 Task: Search one way flight ticket for 3 adults in first from Homer: Homer Airport to Greensboro: Piedmont Triad International Airport on 5-1-2023. Choice of flights is American. Number of bags: 1 carry on bag. Price is upto 97000. Outbound departure time preference is 4:15. Return departure time preference is 13:45.
Action: Mouse moved to (227, 265)
Screenshot: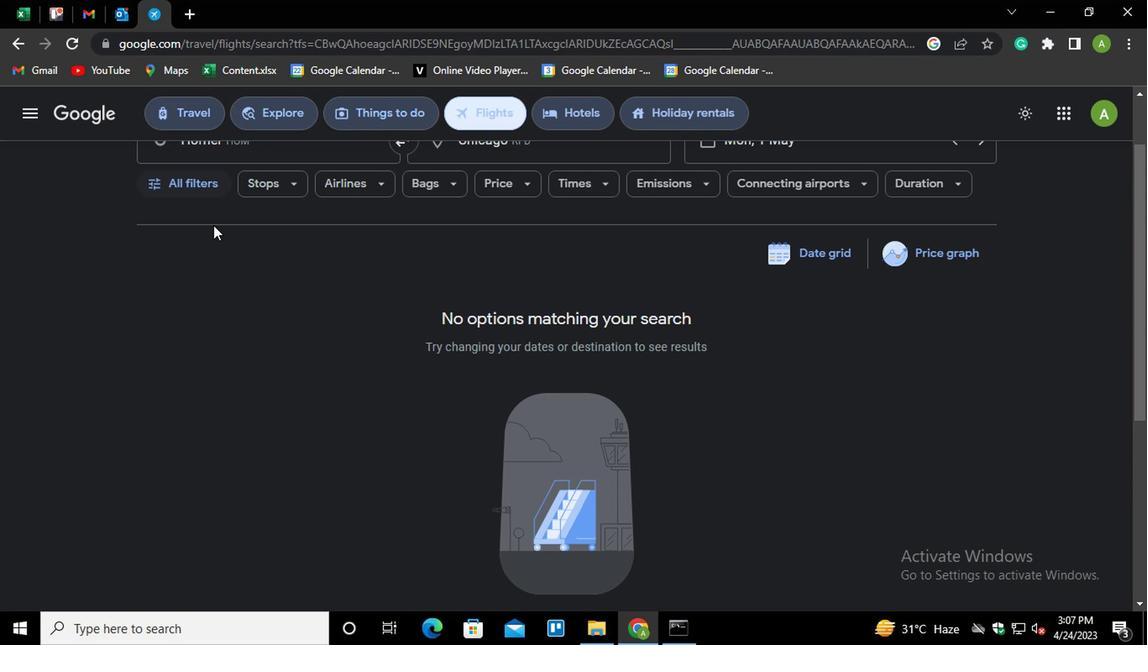 
Action: Mouse scrolled (227, 266) with delta (0, 1)
Screenshot: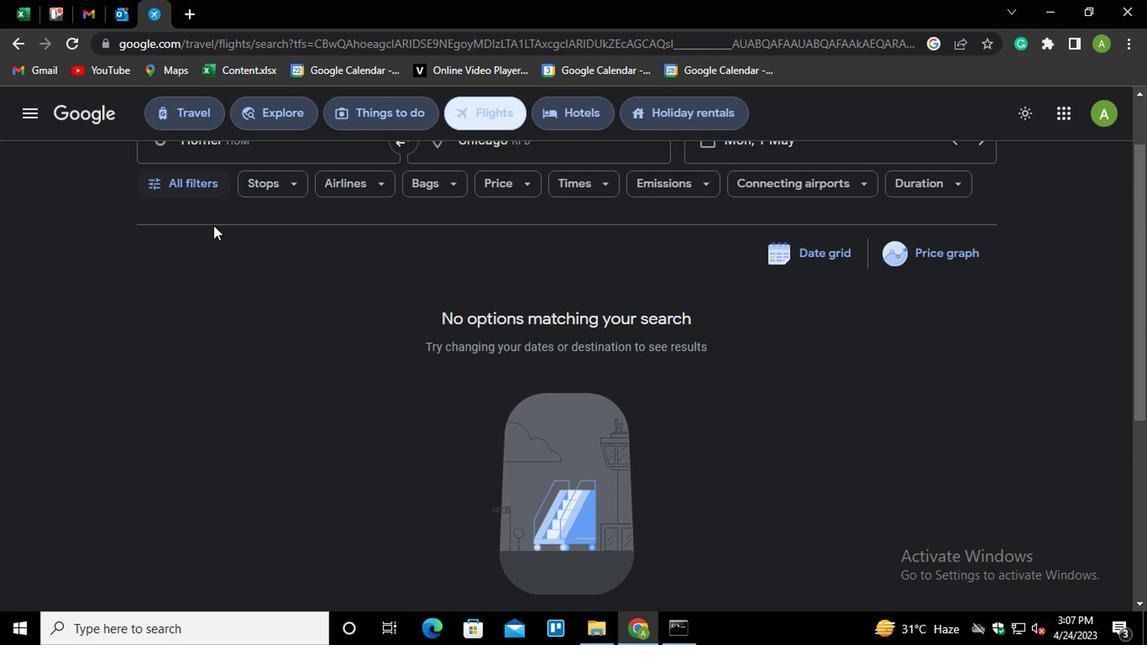 
Action: Mouse scrolled (227, 266) with delta (0, 1)
Screenshot: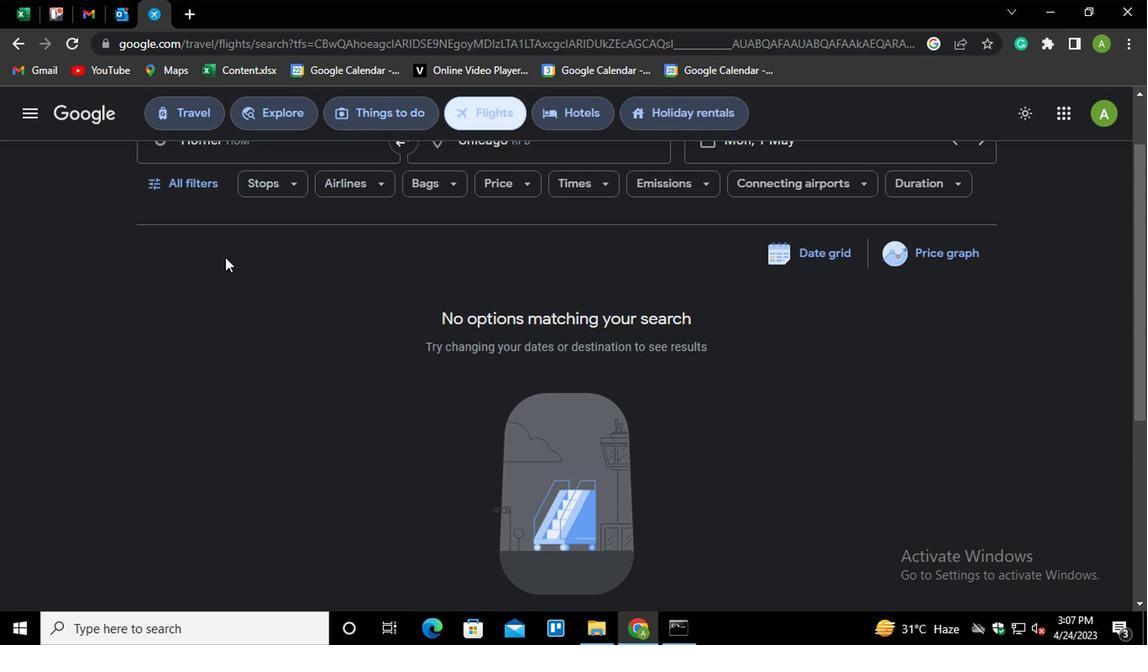 
Action: Mouse scrolled (227, 266) with delta (0, 1)
Screenshot: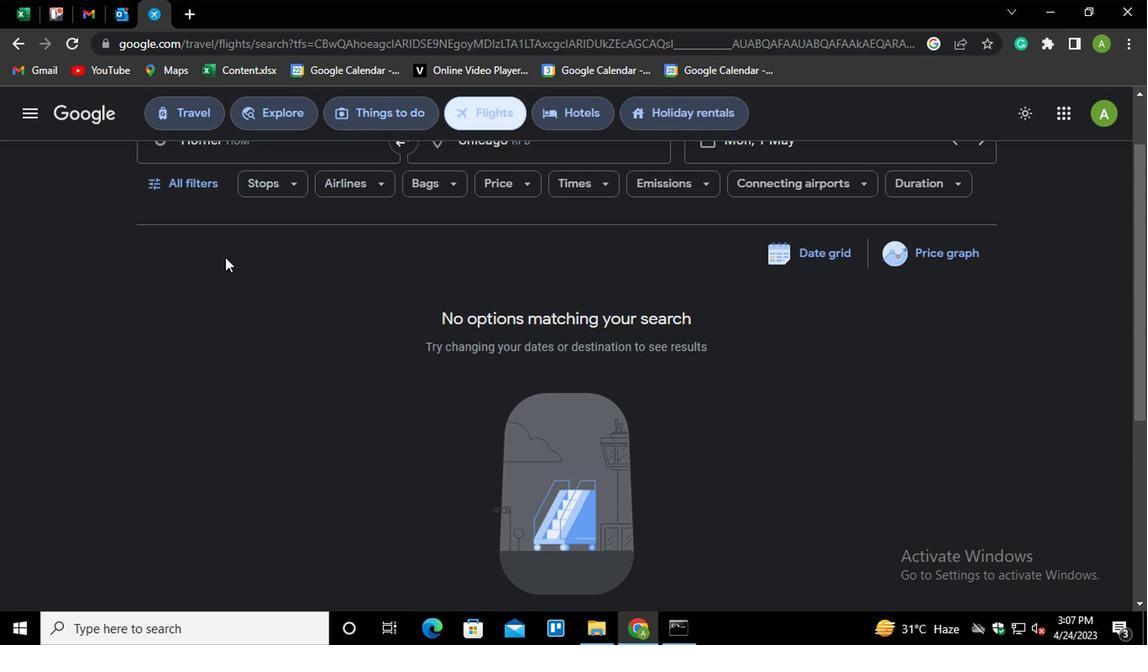 
Action: Mouse scrolled (227, 266) with delta (0, 1)
Screenshot: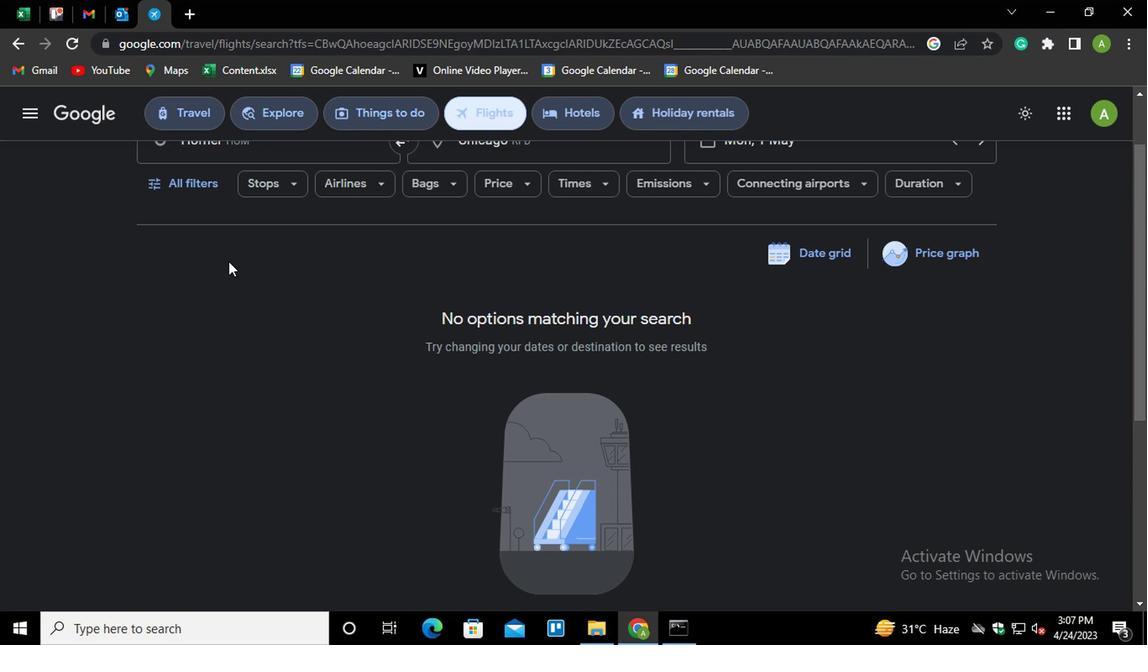 
Action: Mouse moved to (191, 181)
Screenshot: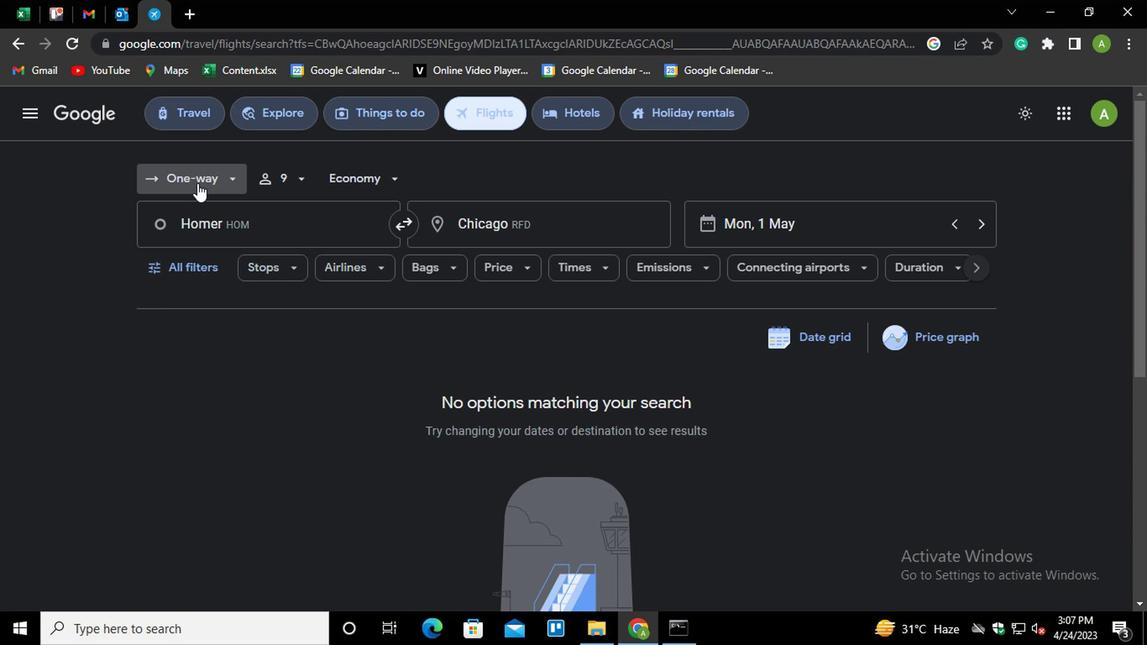 
Action: Mouse pressed left at (191, 181)
Screenshot: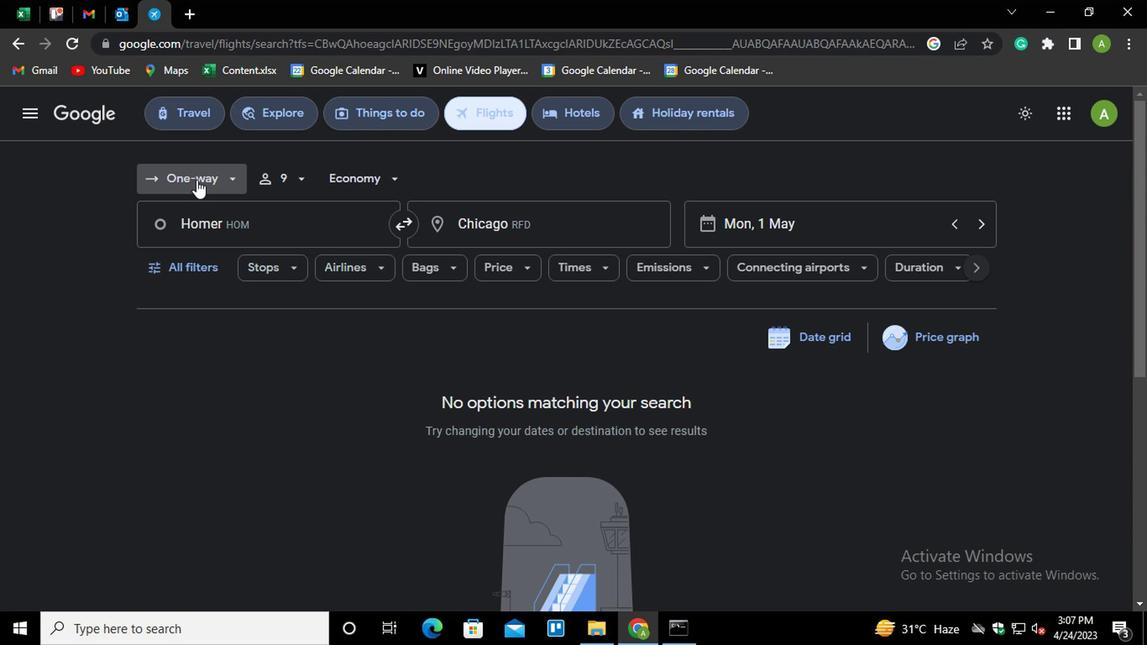 
Action: Mouse moved to (227, 261)
Screenshot: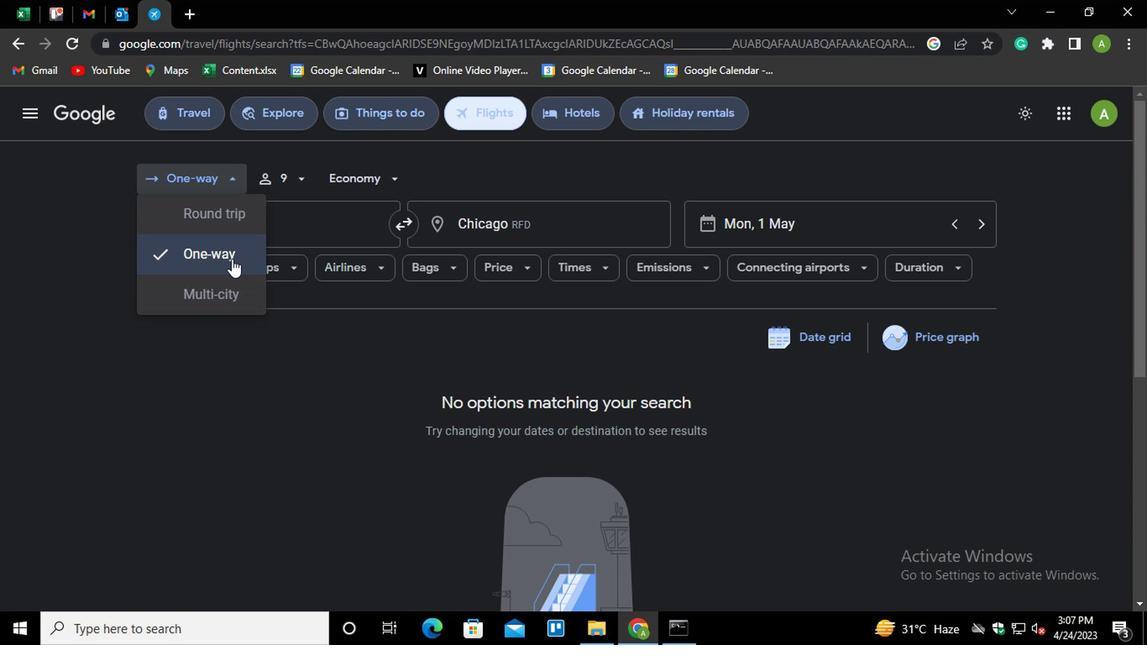 
Action: Mouse pressed left at (227, 261)
Screenshot: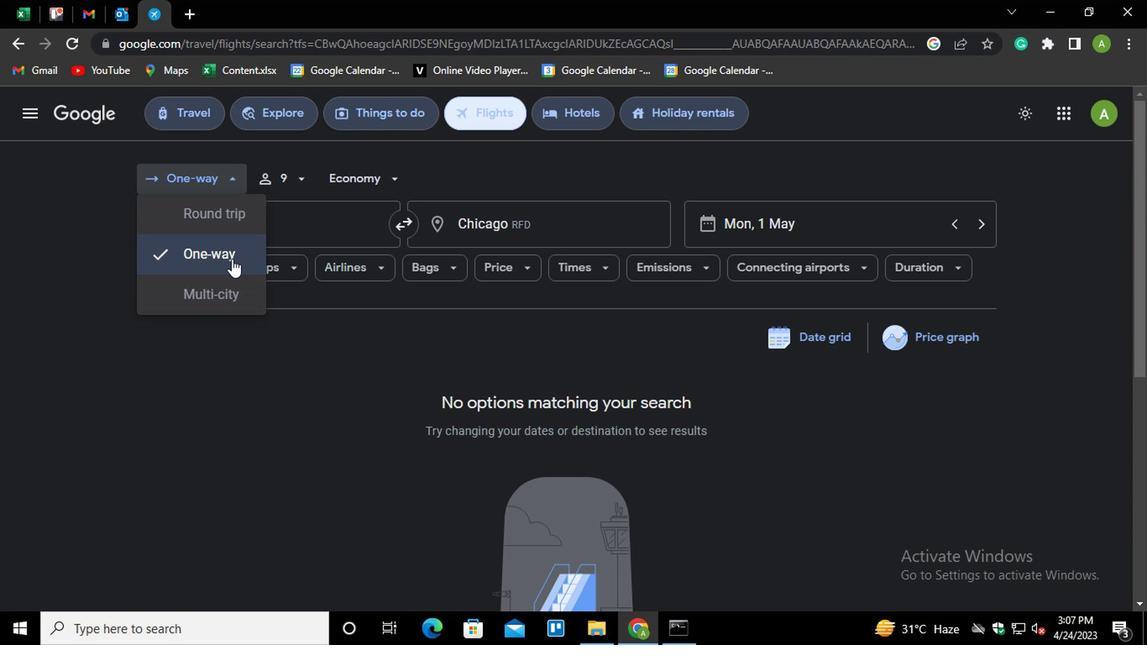 
Action: Mouse moved to (269, 184)
Screenshot: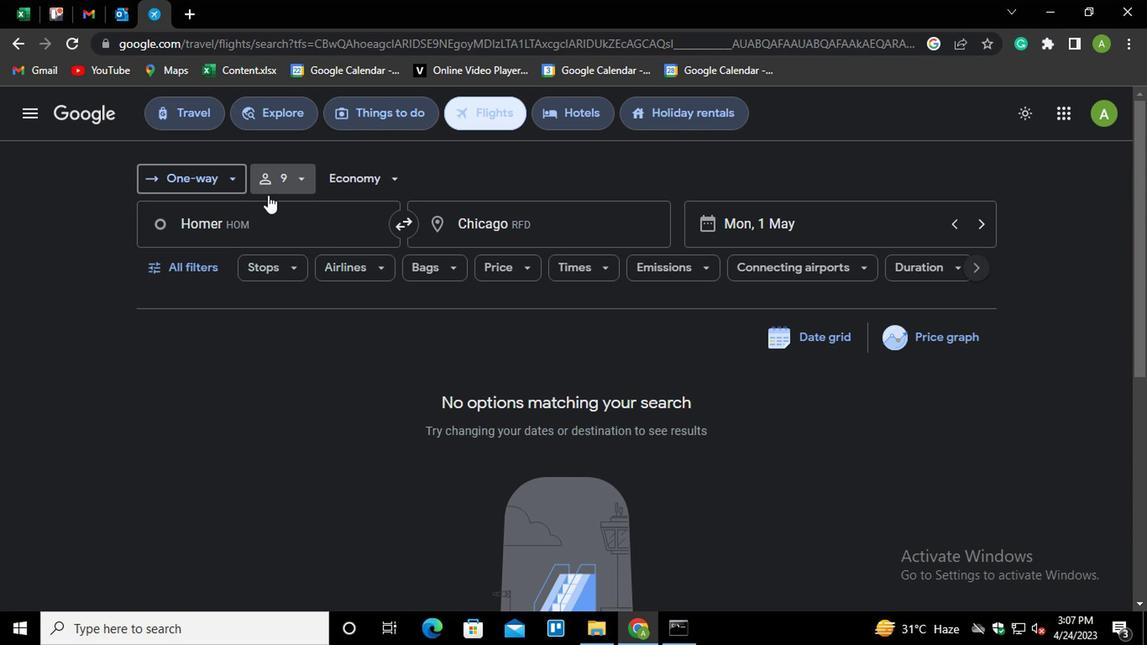 
Action: Mouse pressed left at (269, 184)
Screenshot: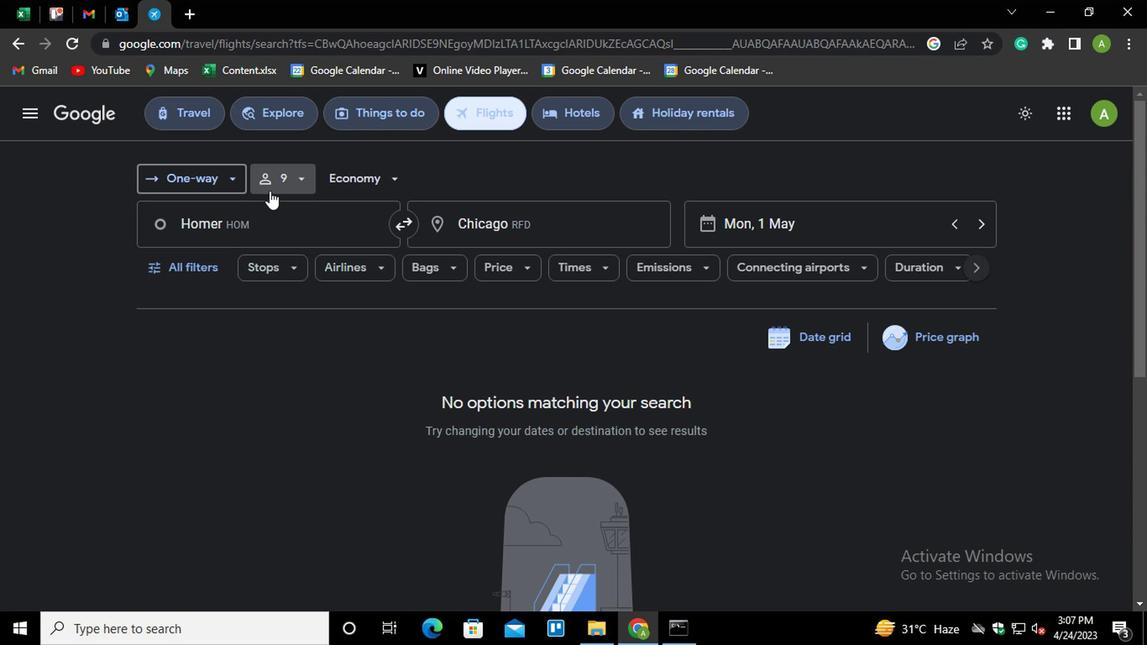 
Action: Mouse moved to (363, 229)
Screenshot: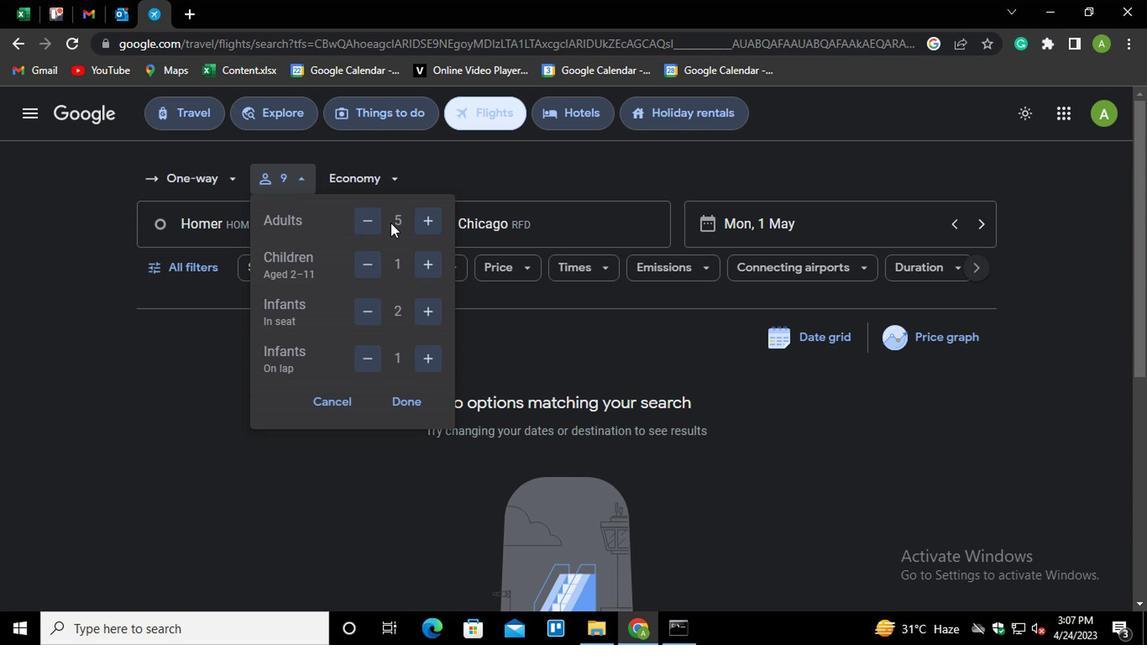 
Action: Mouse pressed left at (363, 229)
Screenshot: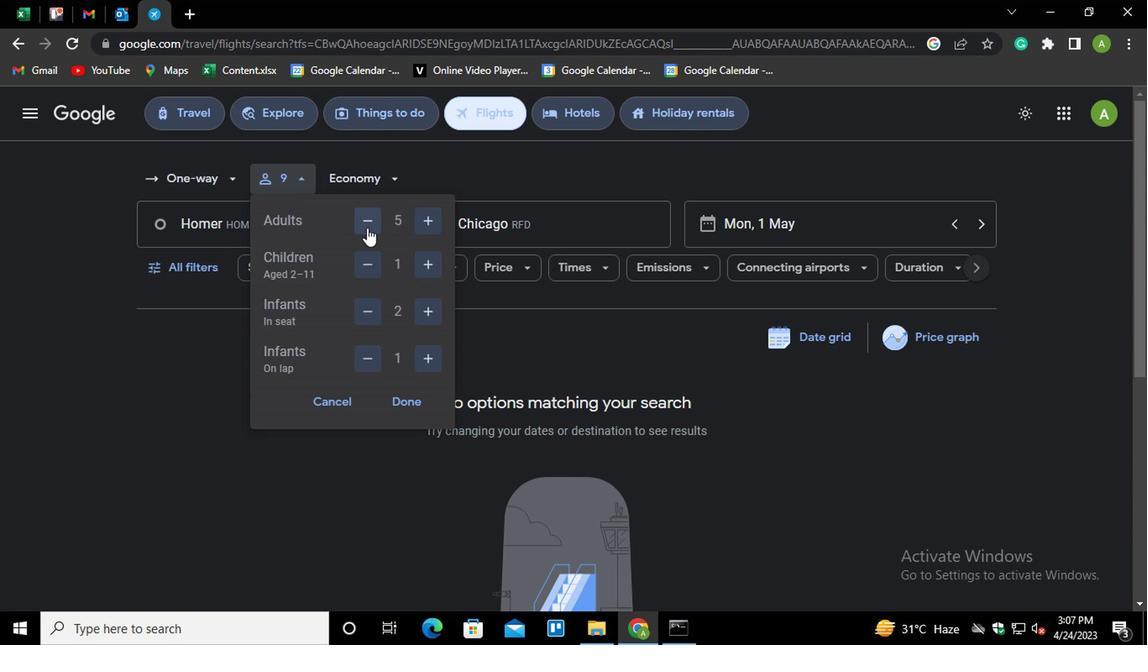 
Action: Mouse pressed left at (363, 229)
Screenshot: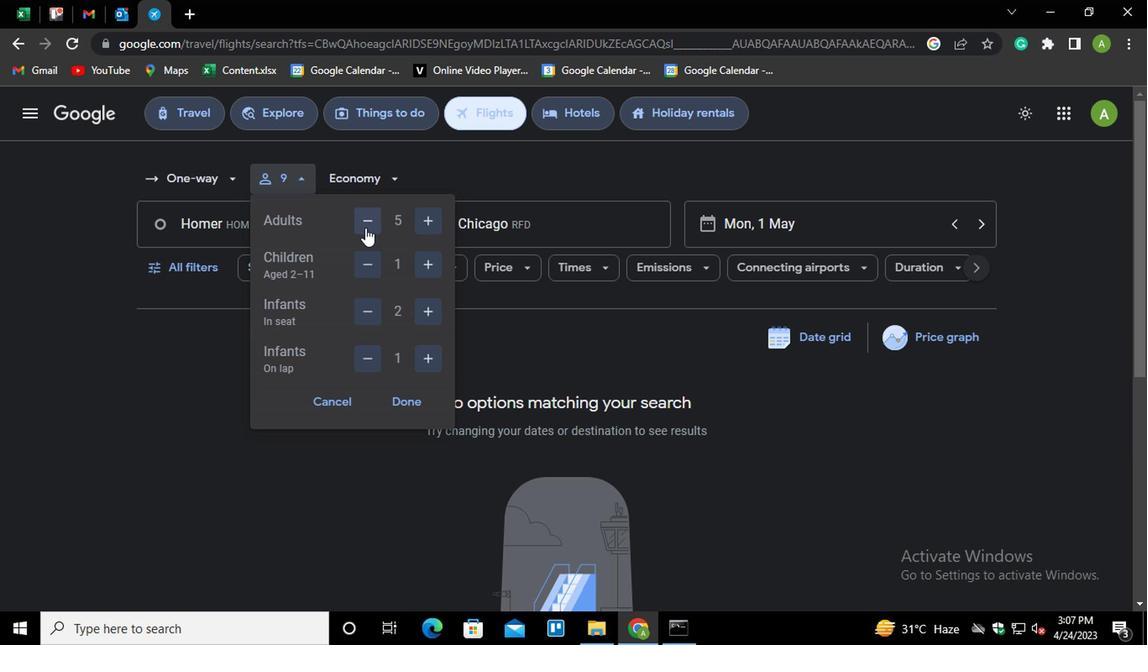 
Action: Mouse moved to (369, 267)
Screenshot: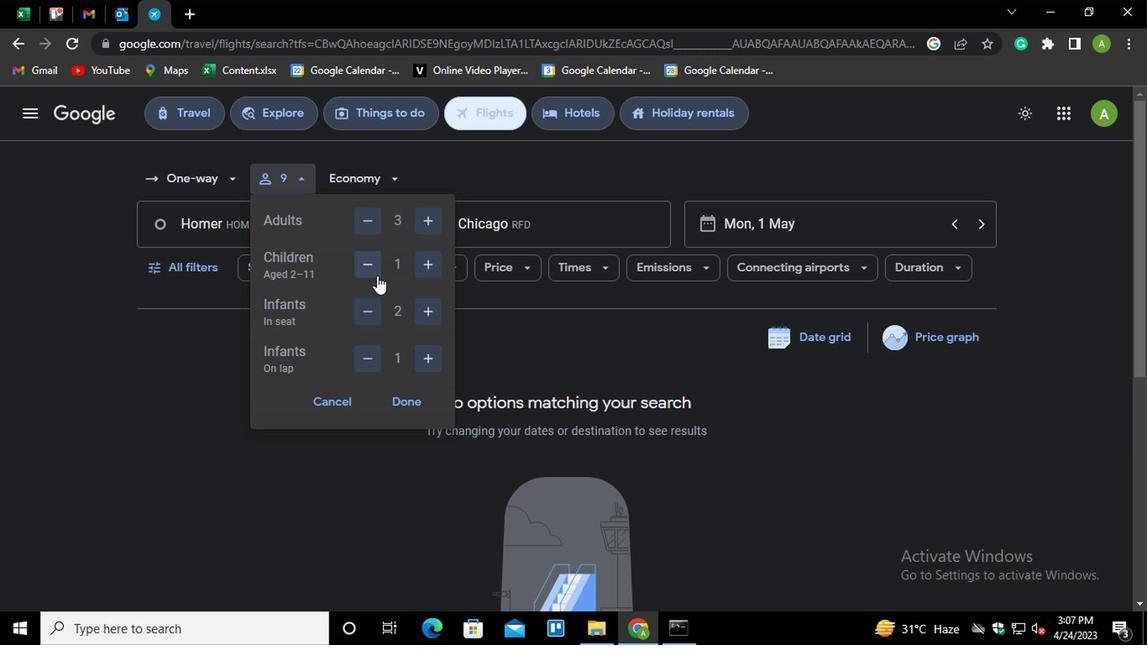 
Action: Mouse pressed left at (369, 267)
Screenshot: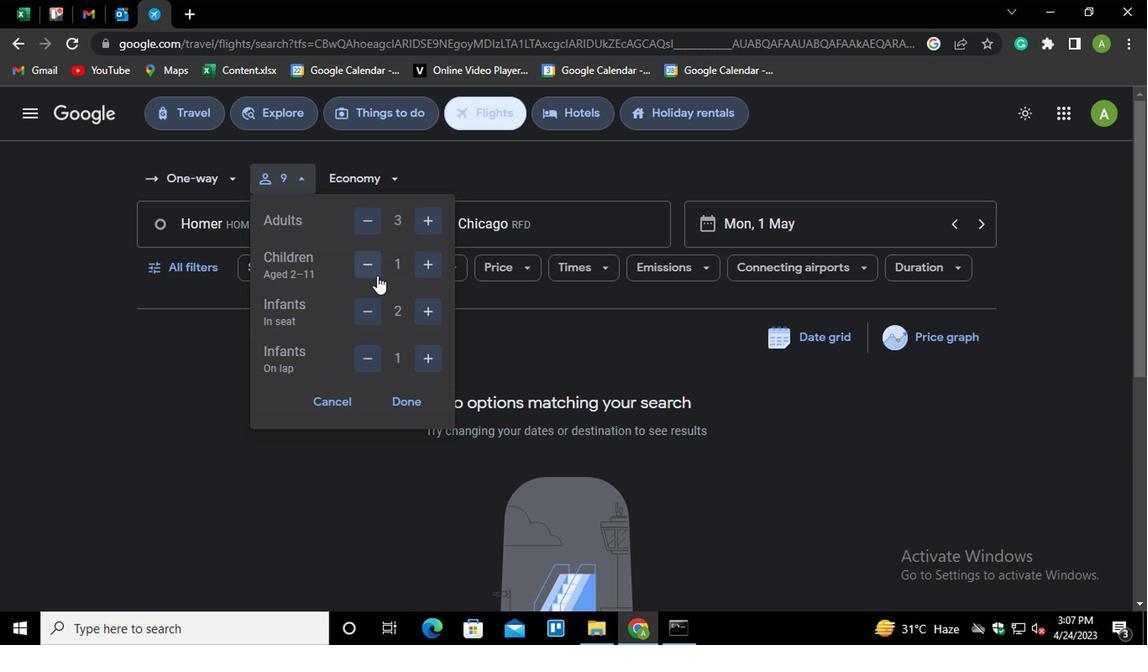 
Action: Mouse moved to (369, 313)
Screenshot: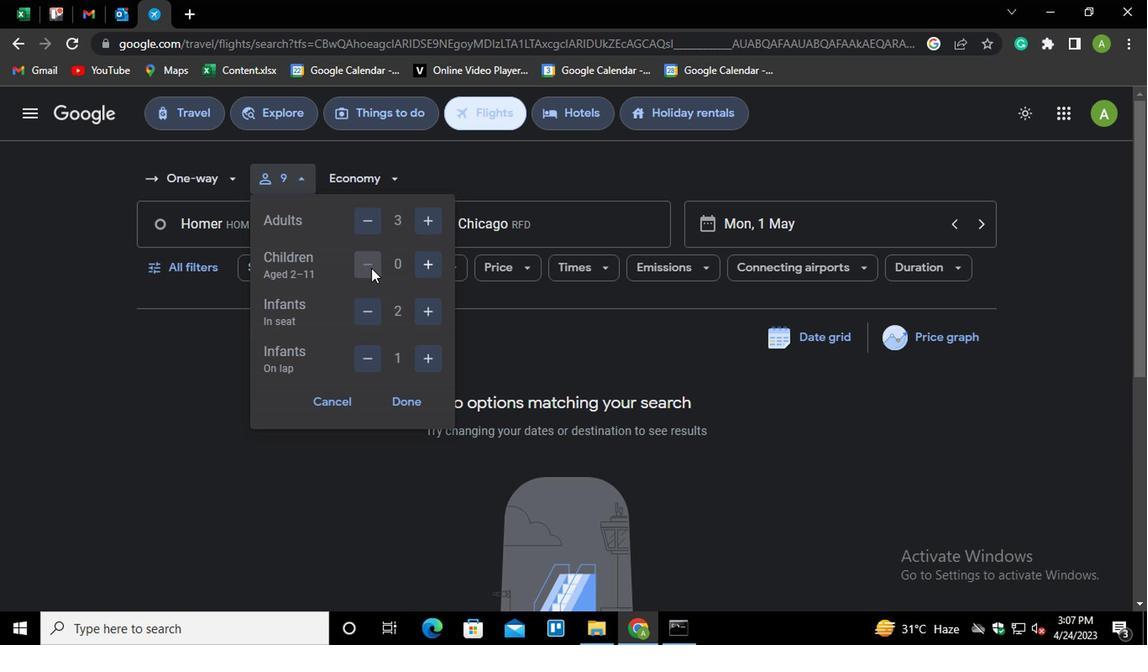 
Action: Mouse pressed left at (369, 313)
Screenshot: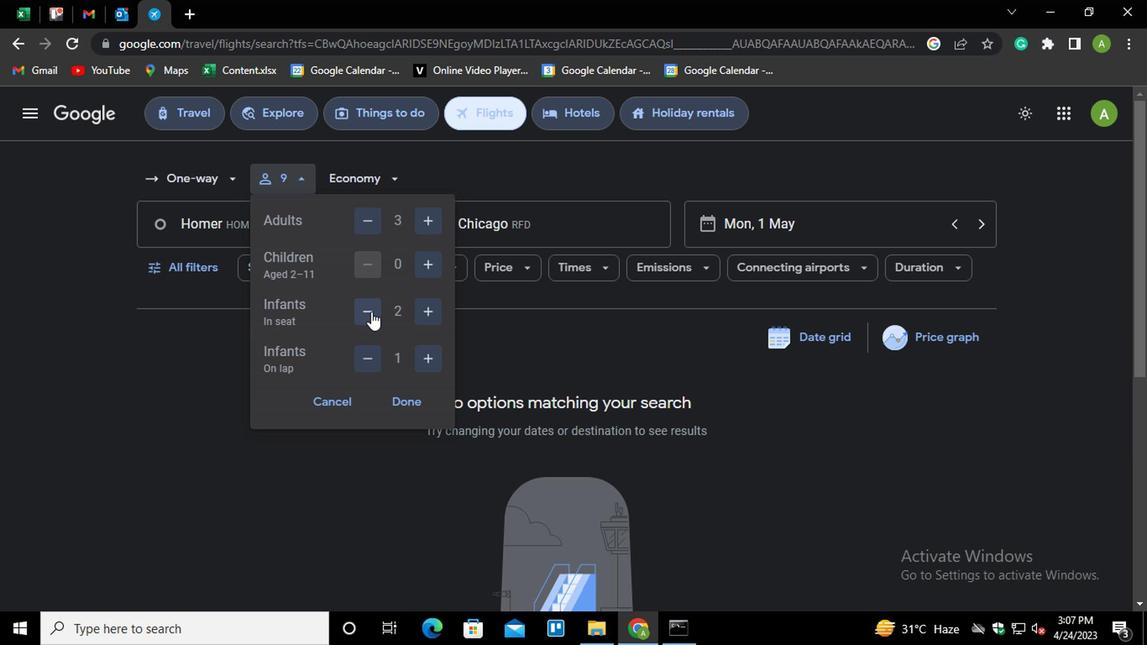 
Action: Mouse pressed left at (369, 313)
Screenshot: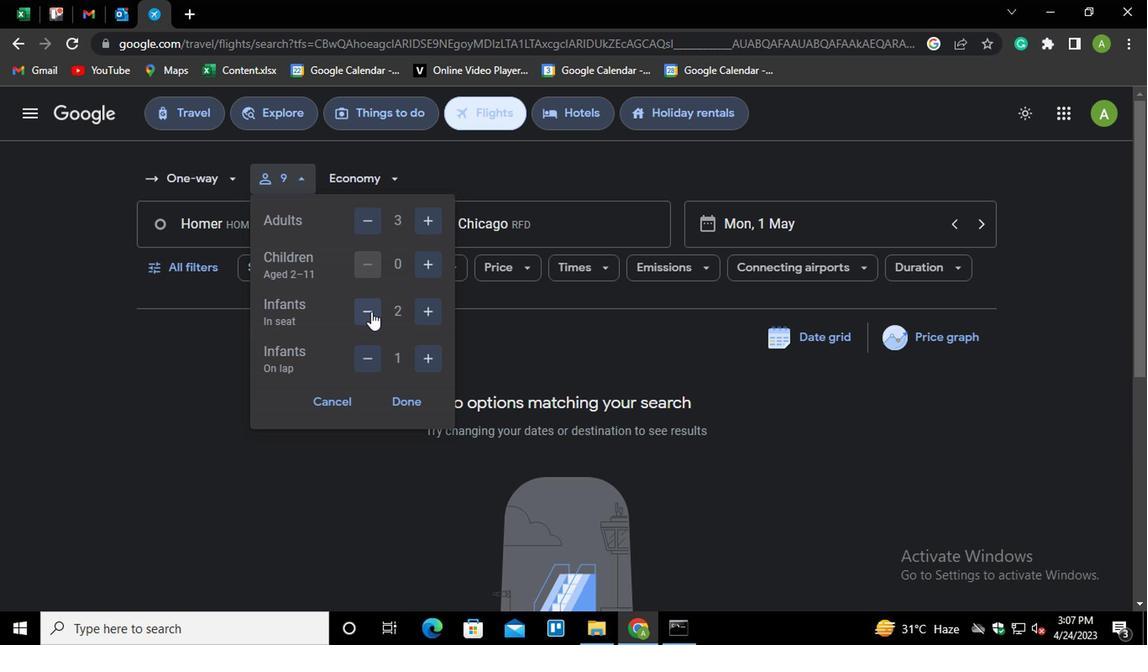 
Action: Mouse moved to (369, 356)
Screenshot: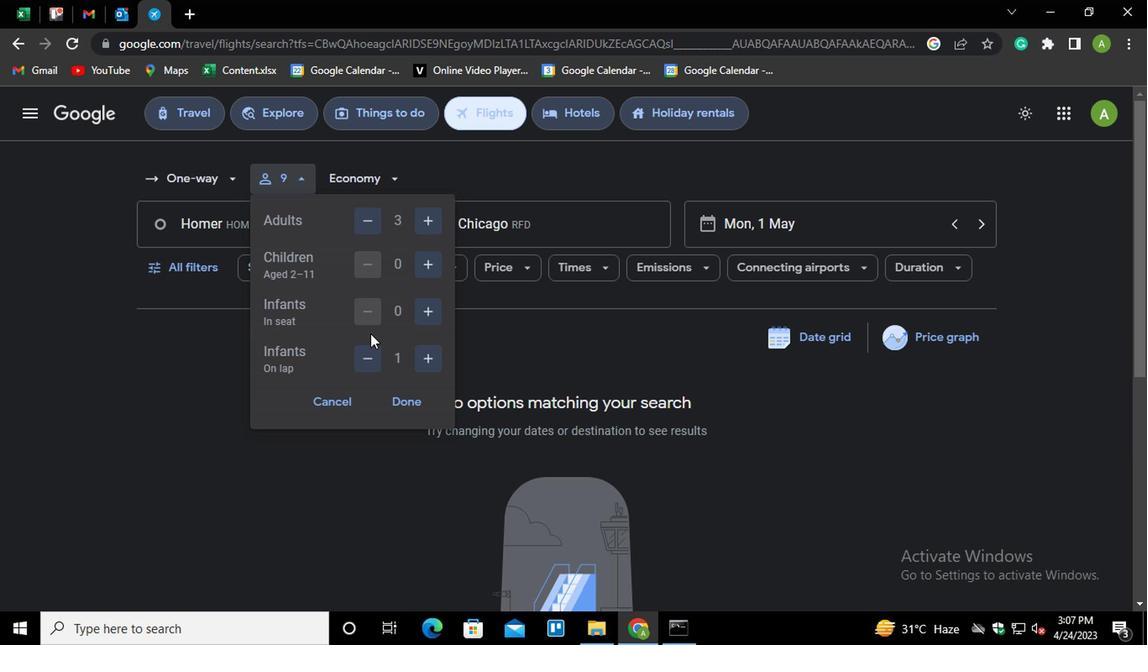 
Action: Mouse pressed left at (369, 356)
Screenshot: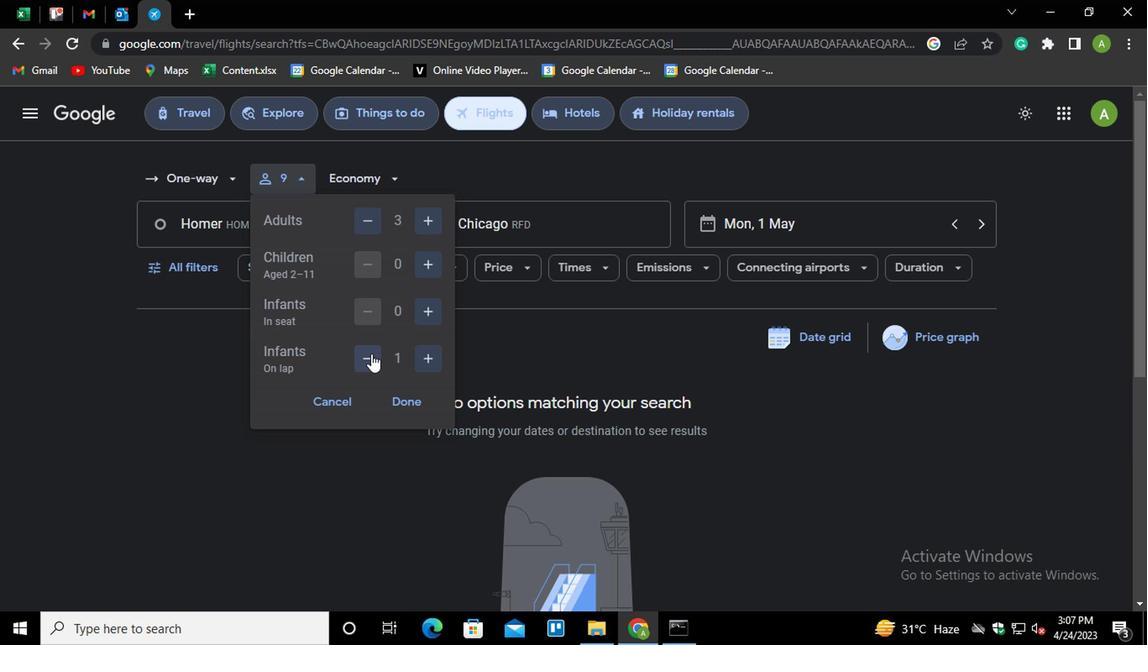 
Action: Mouse pressed left at (369, 356)
Screenshot: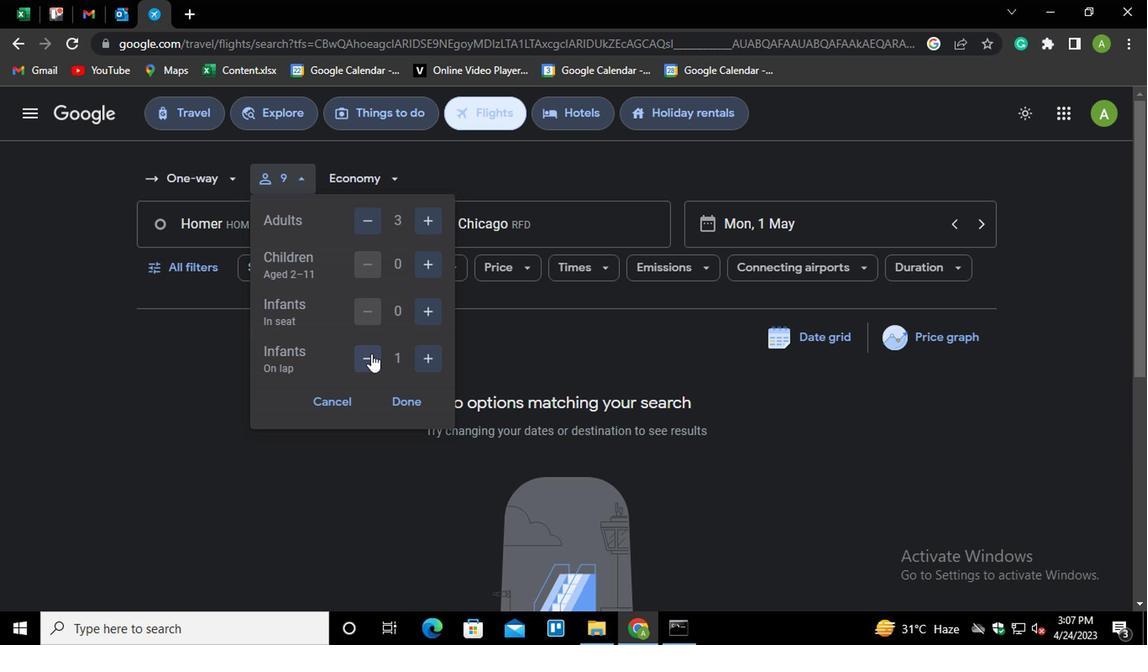 
Action: Mouse moved to (397, 399)
Screenshot: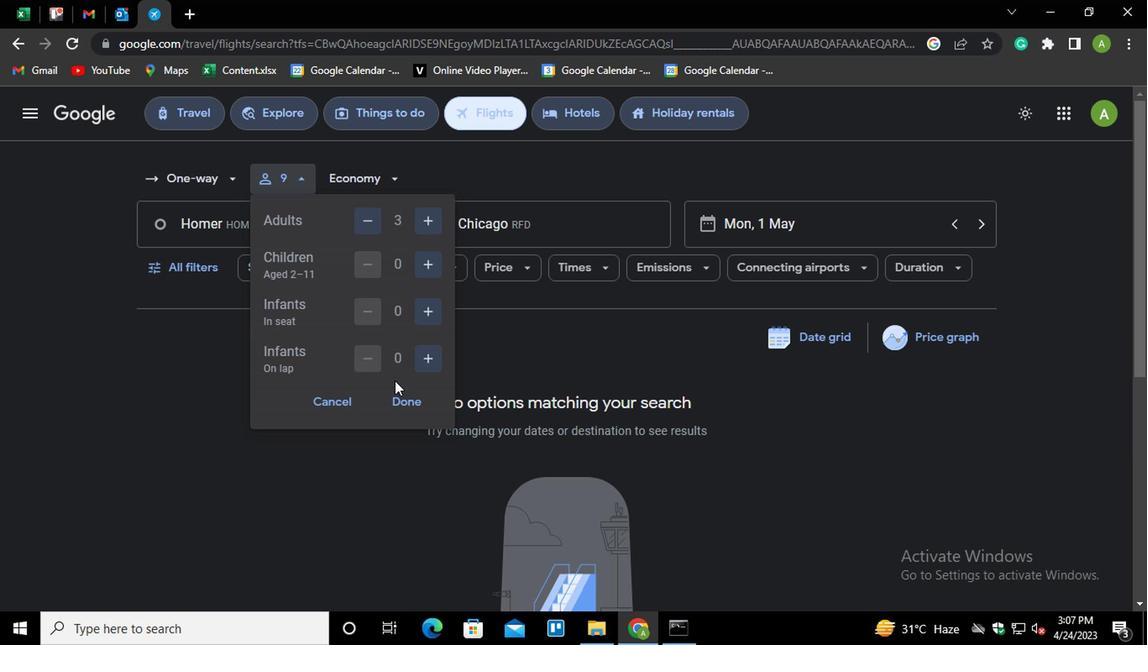
Action: Mouse pressed left at (397, 399)
Screenshot: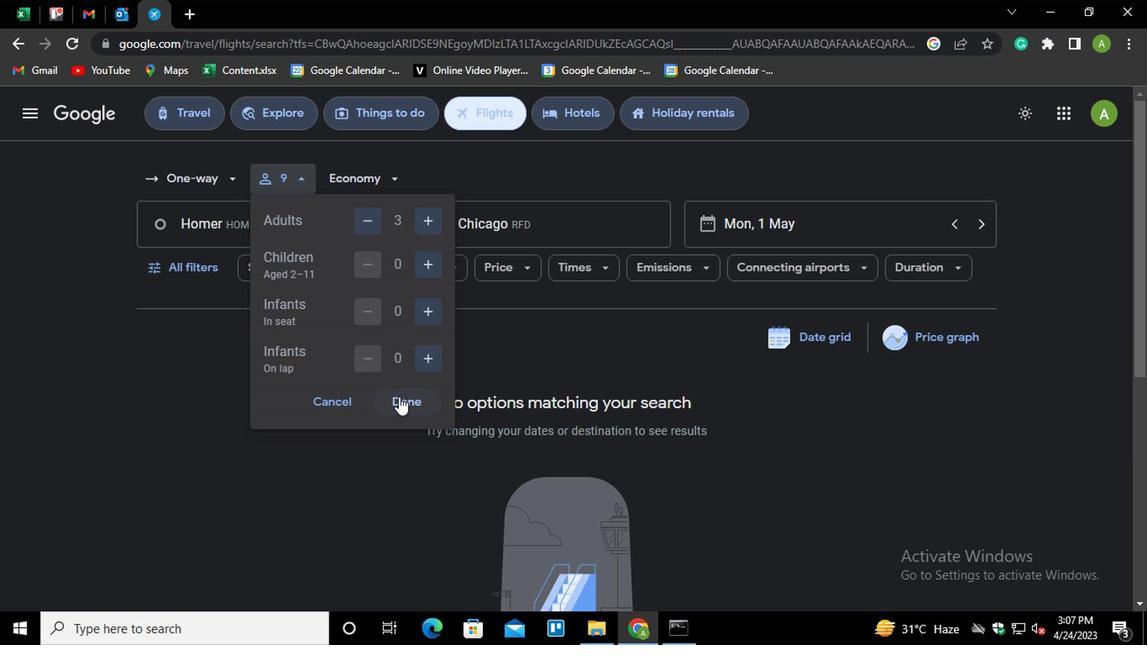 
Action: Mouse moved to (332, 179)
Screenshot: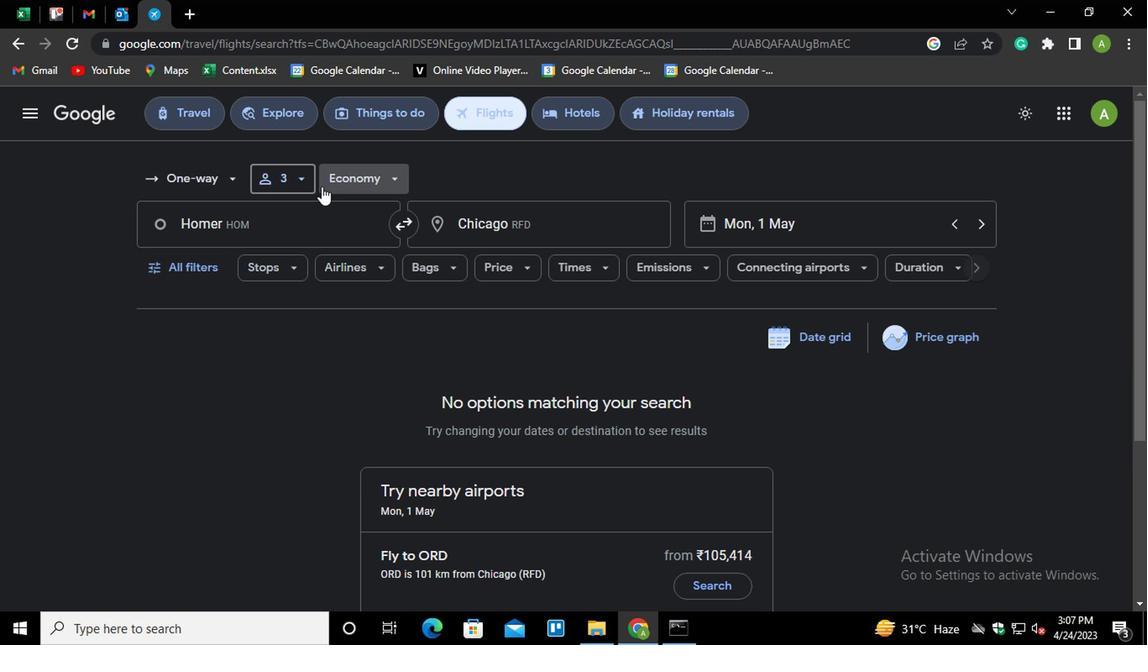 
Action: Mouse pressed left at (332, 179)
Screenshot: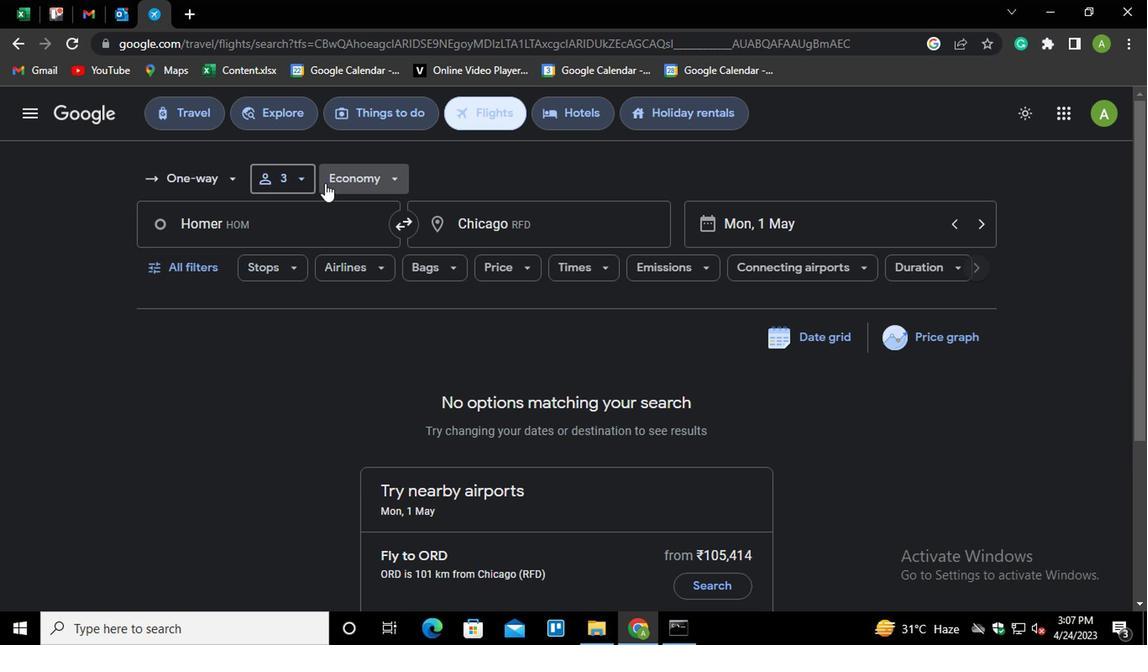 
Action: Mouse moved to (382, 332)
Screenshot: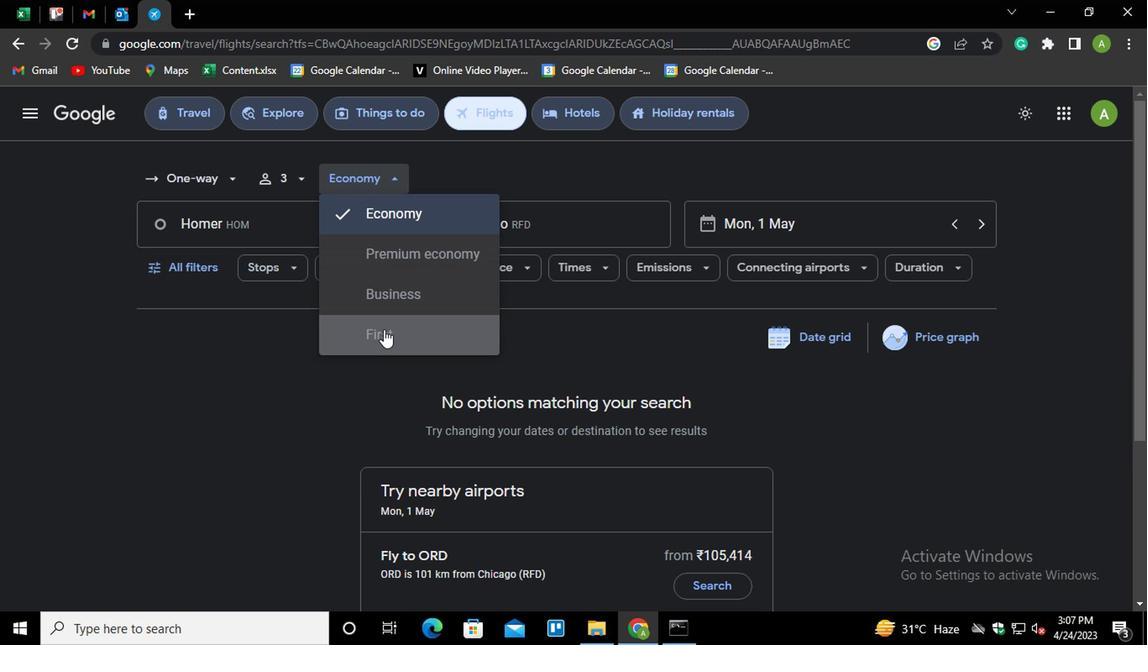 
Action: Mouse pressed left at (382, 332)
Screenshot: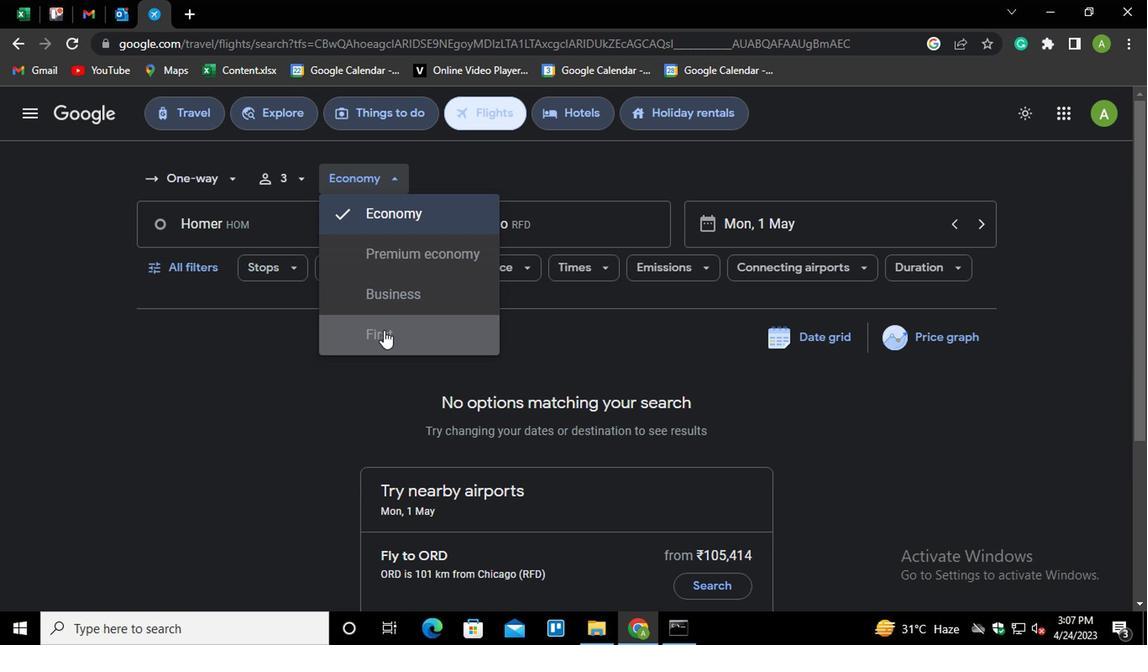 
Action: Mouse moved to (550, 229)
Screenshot: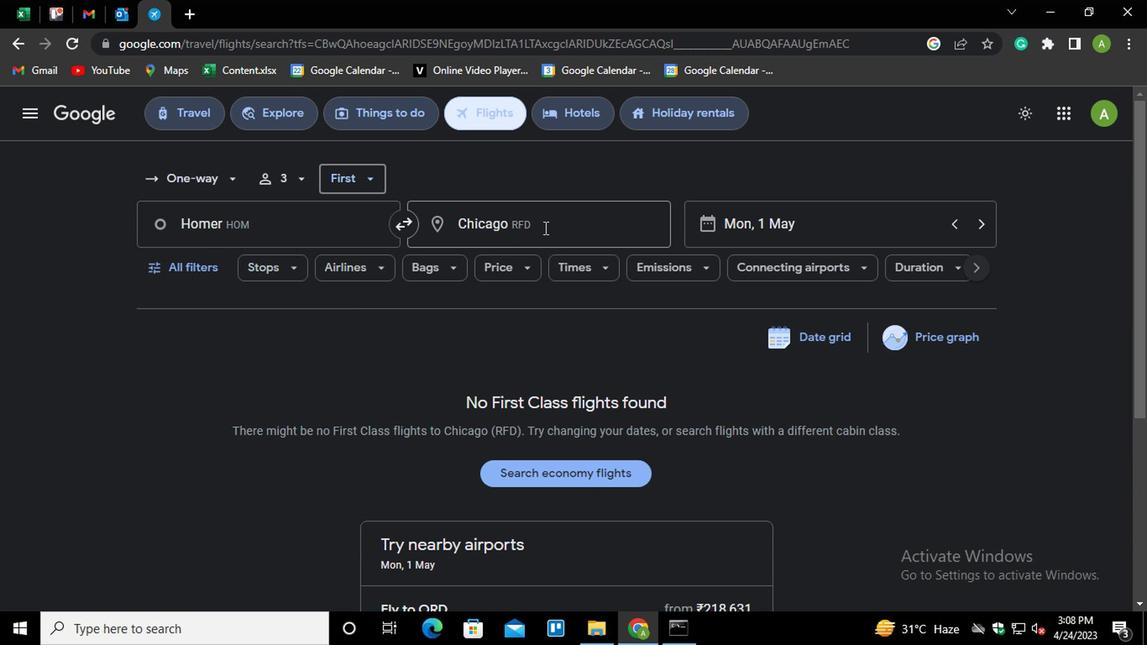 
Action: Mouse pressed left at (550, 229)
Screenshot: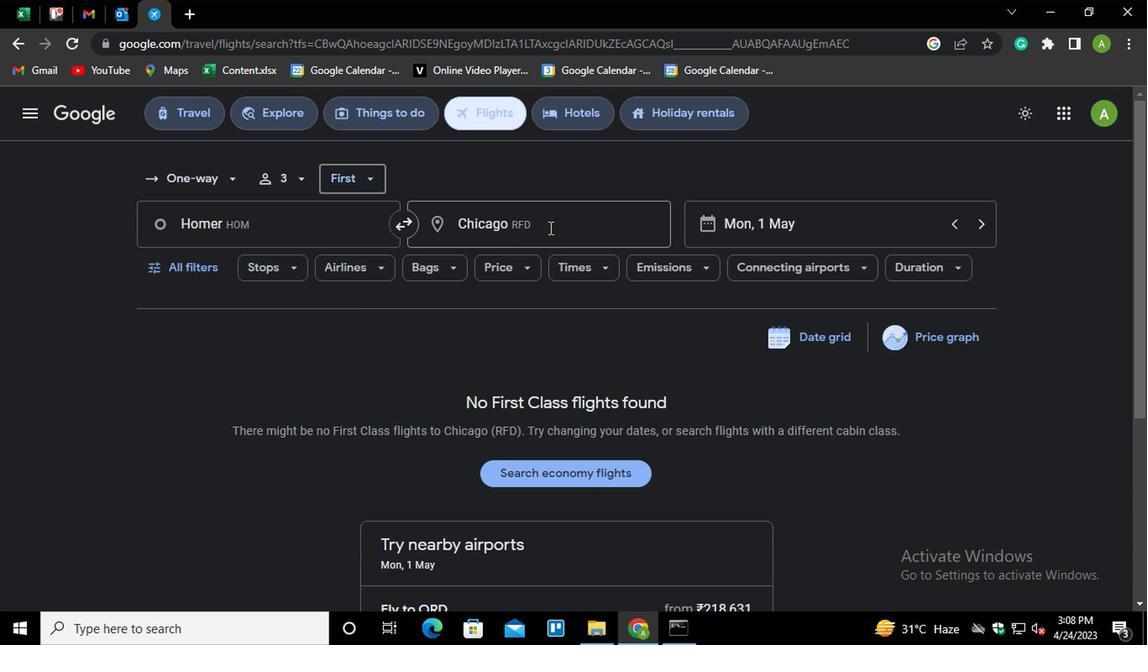 
Action: Mouse moved to (555, 226)
Screenshot: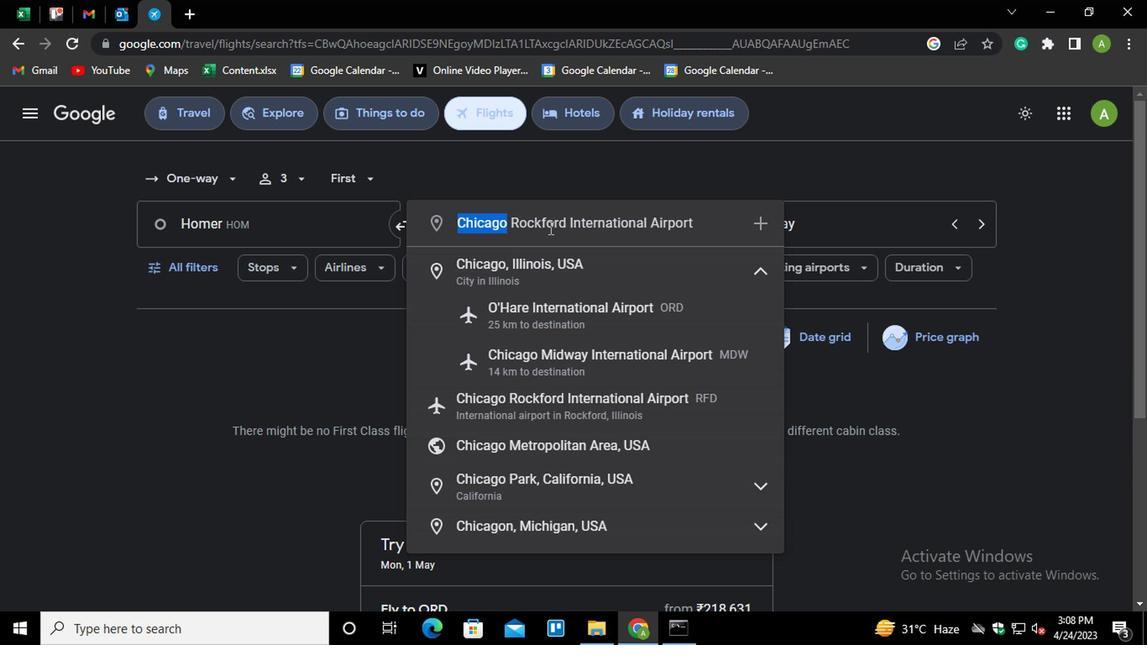 
Action: Key pressed <Key.shift>GREENSBORO<Key.down><Key.down><Key.enter>
Screenshot: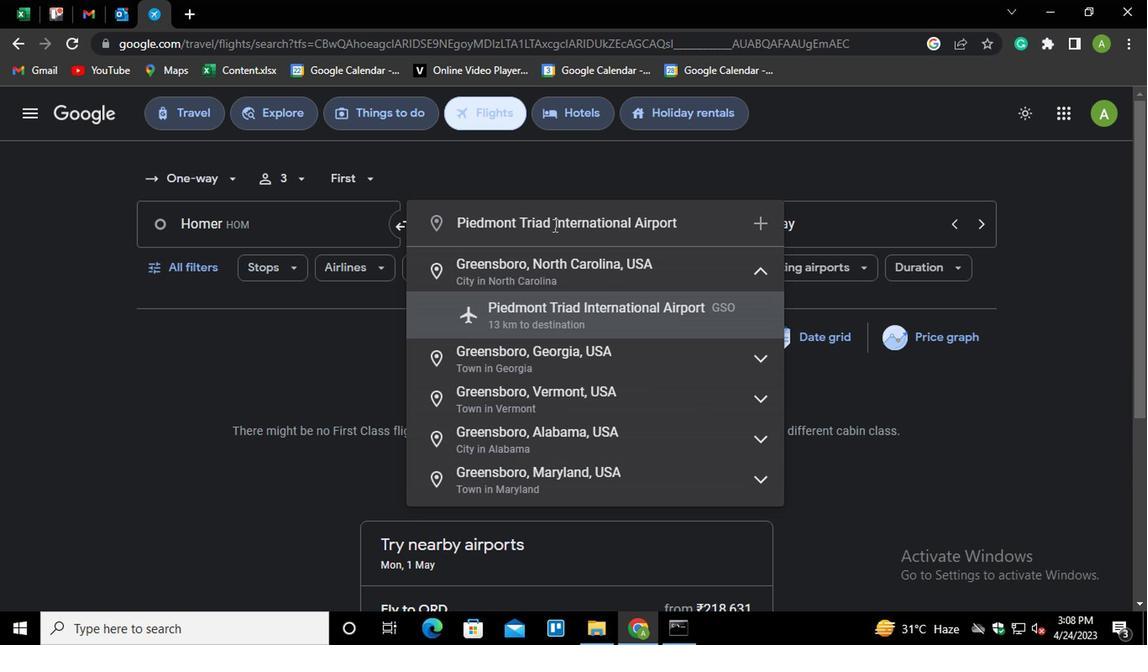 
Action: Mouse moved to (209, 265)
Screenshot: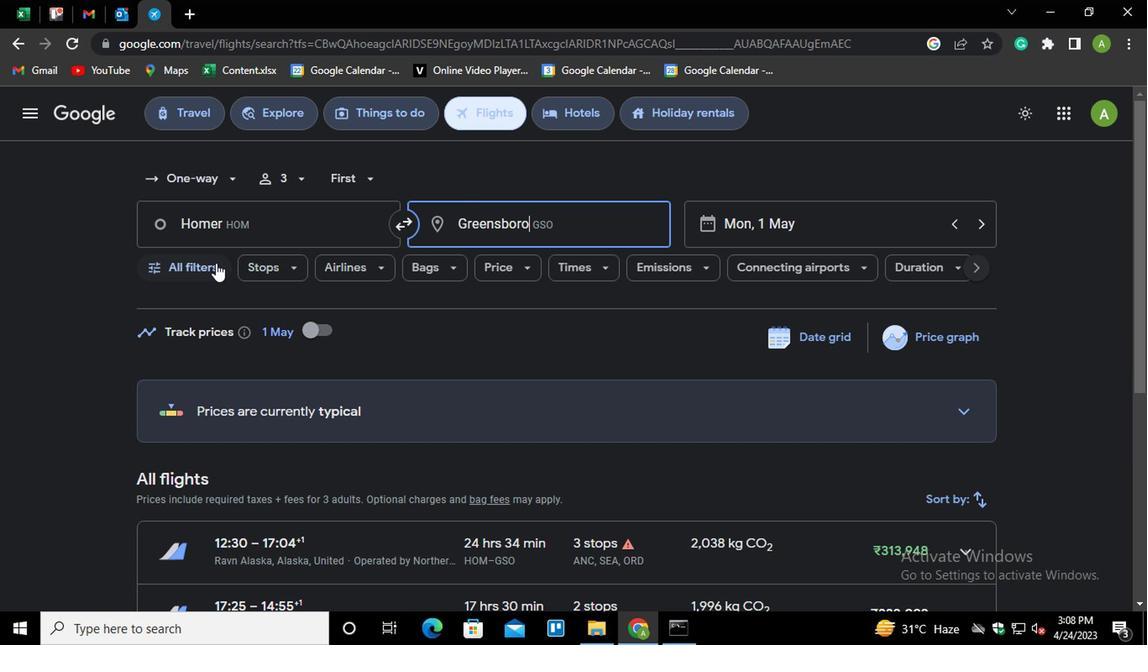 
Action: Mouse pressed left at (209, 265)
Screenshot: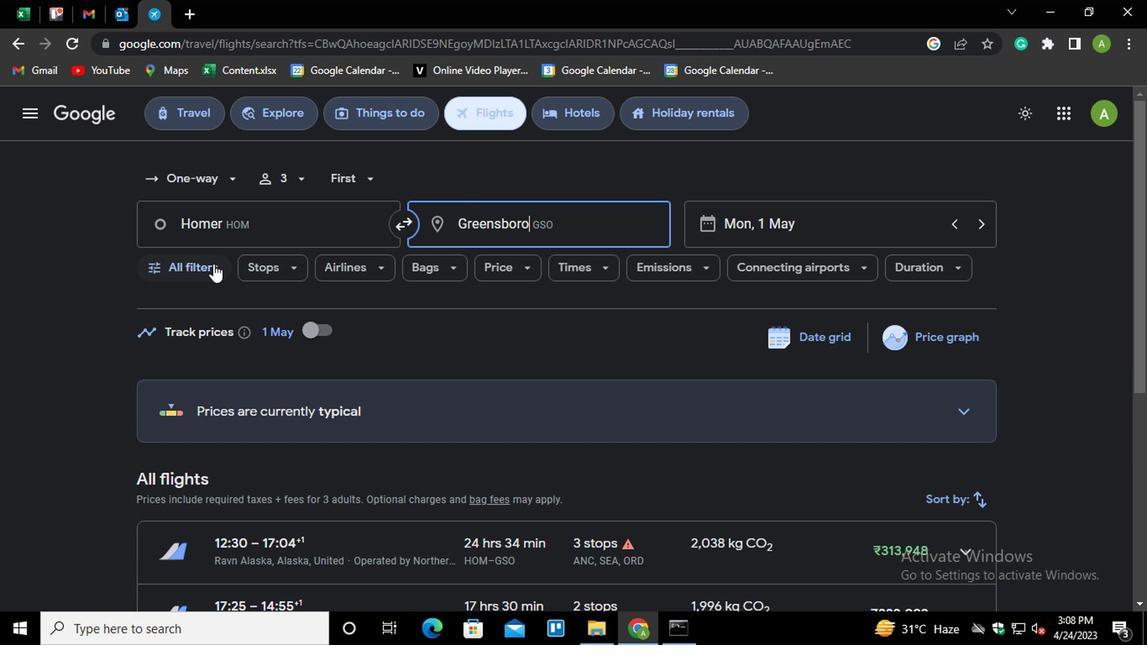 
Action: Mouse moved to (284, 380)
Screenshot: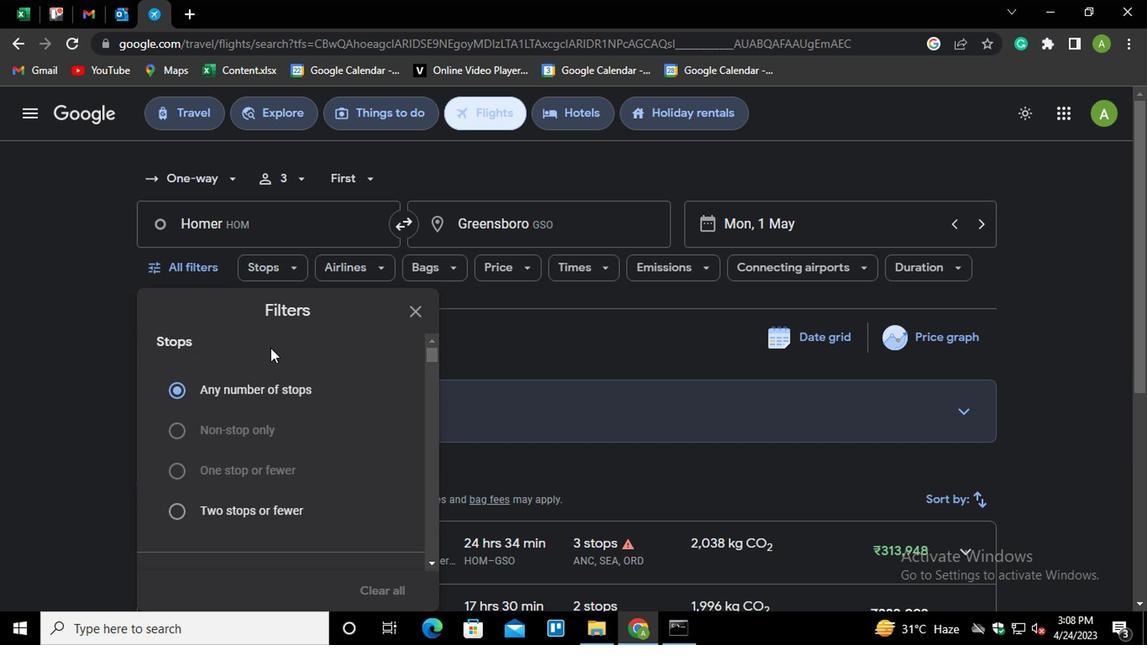 
Action: Mouse scrolled (284, 379) with delta (0, -1)
Screenshot: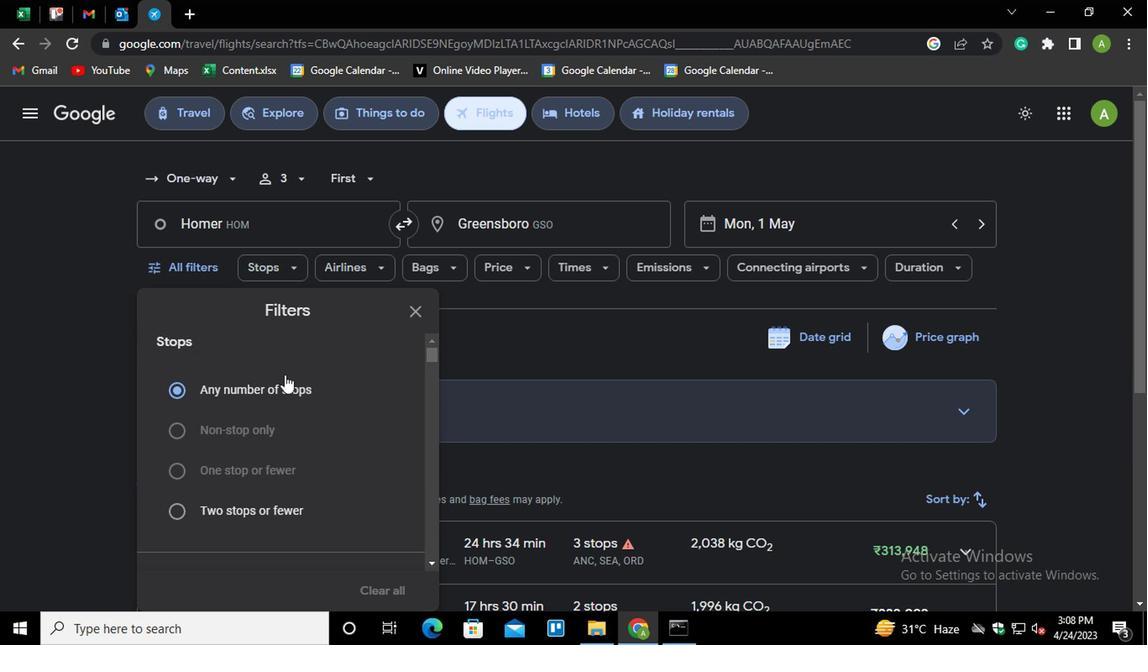 
Action: Mouse scrolled (284, 379) with delta (0, -1)
Screenshot: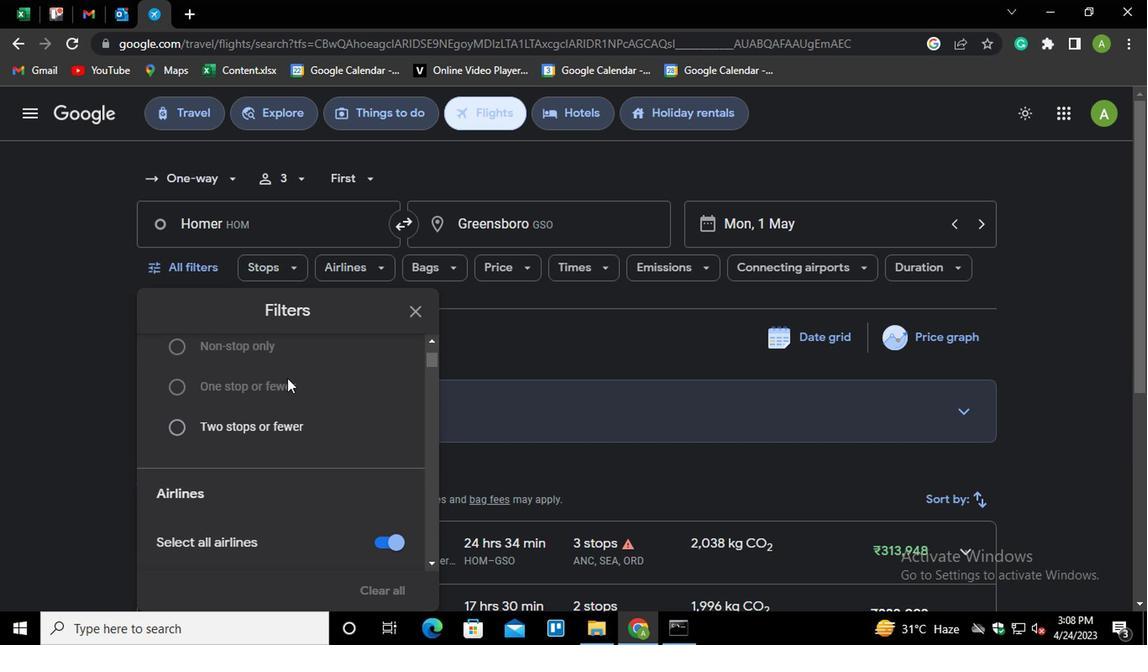 
Action: Mouse moved to (401, 460)
Screenshot: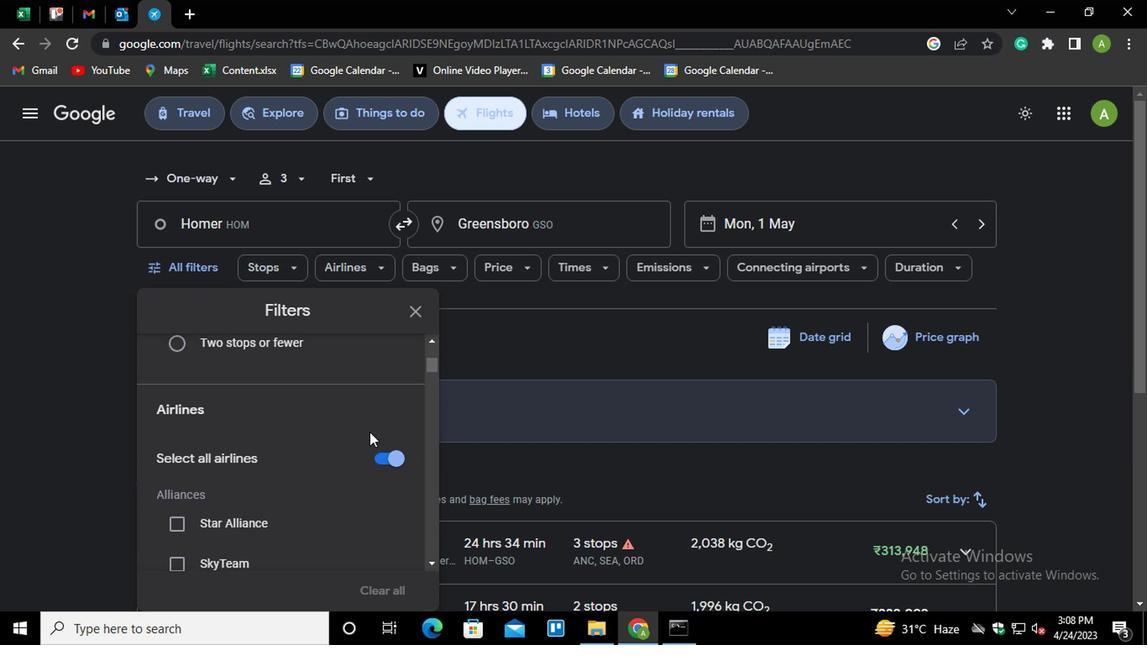 
Action: Mouse pressed left at (401, 460)
Screenshot: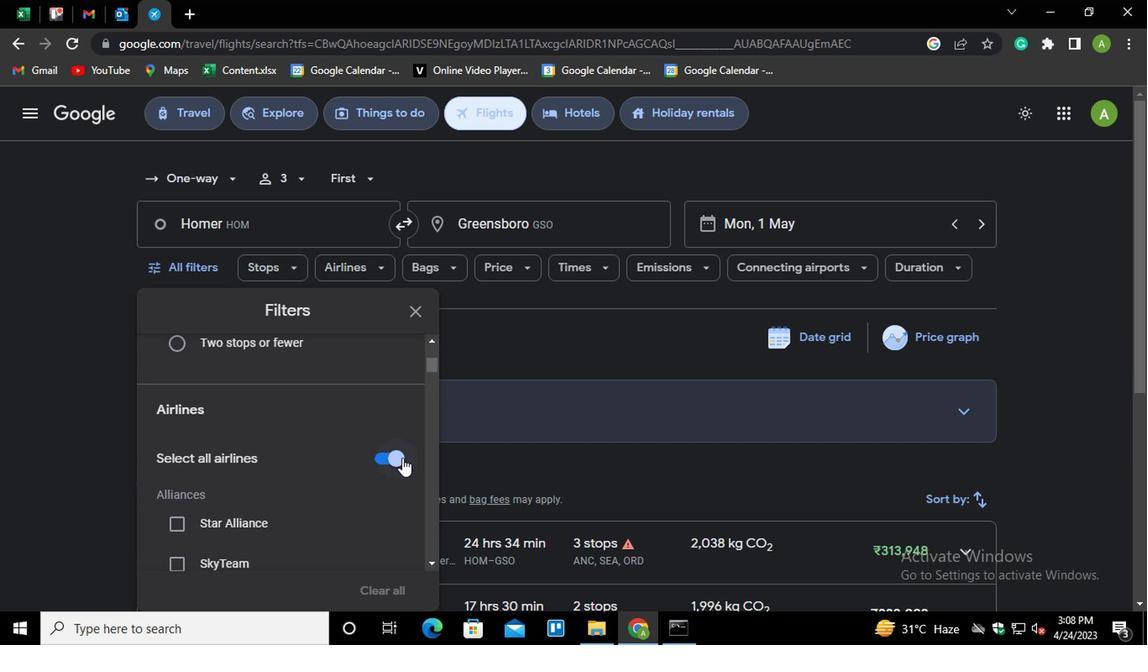 
Action: Mouse moved to (371, 463)
Screenshot: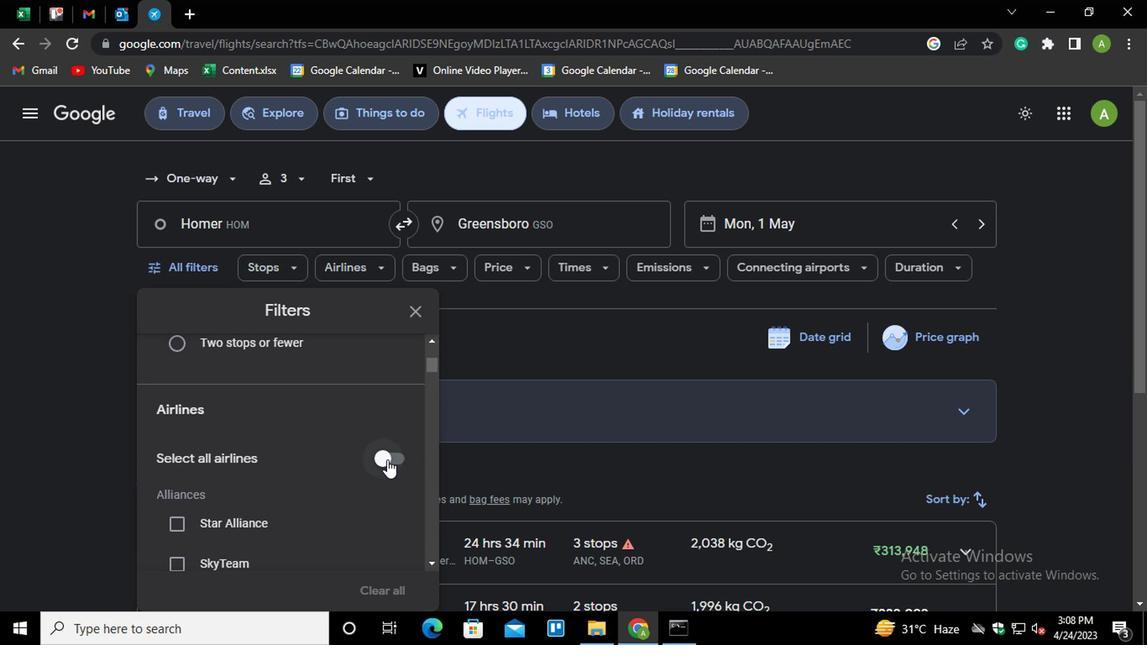 
Action: Mouse scrolled (371, 462) with delta (0, 0)
Screenshot: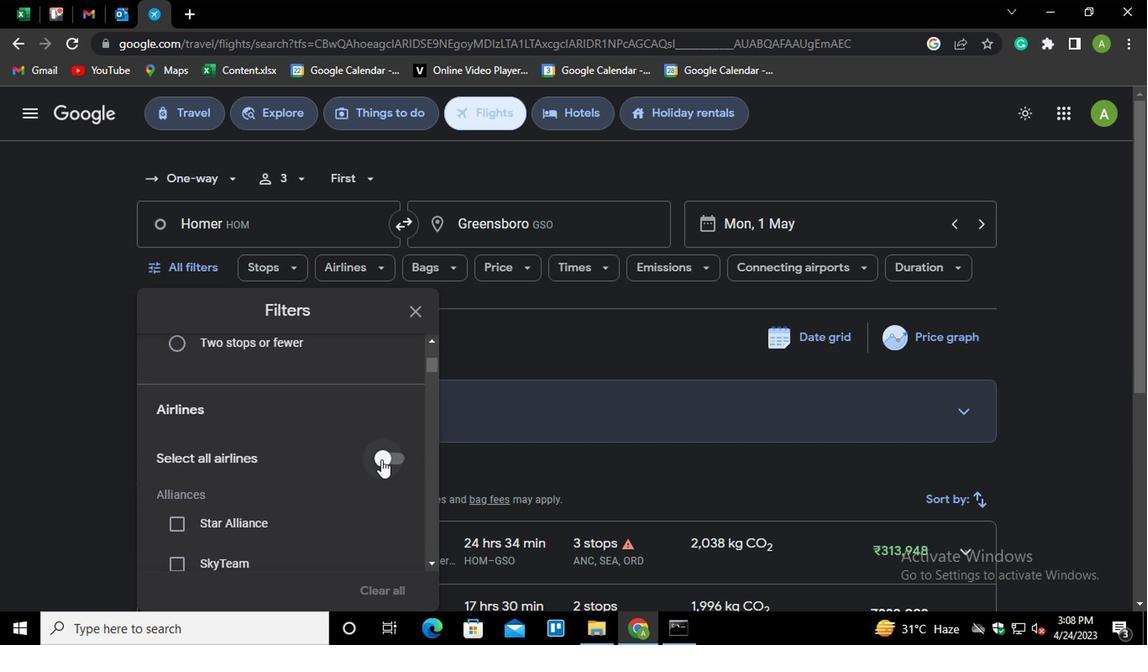 
Action: Mouse moved to (368, 462)
Screenshot: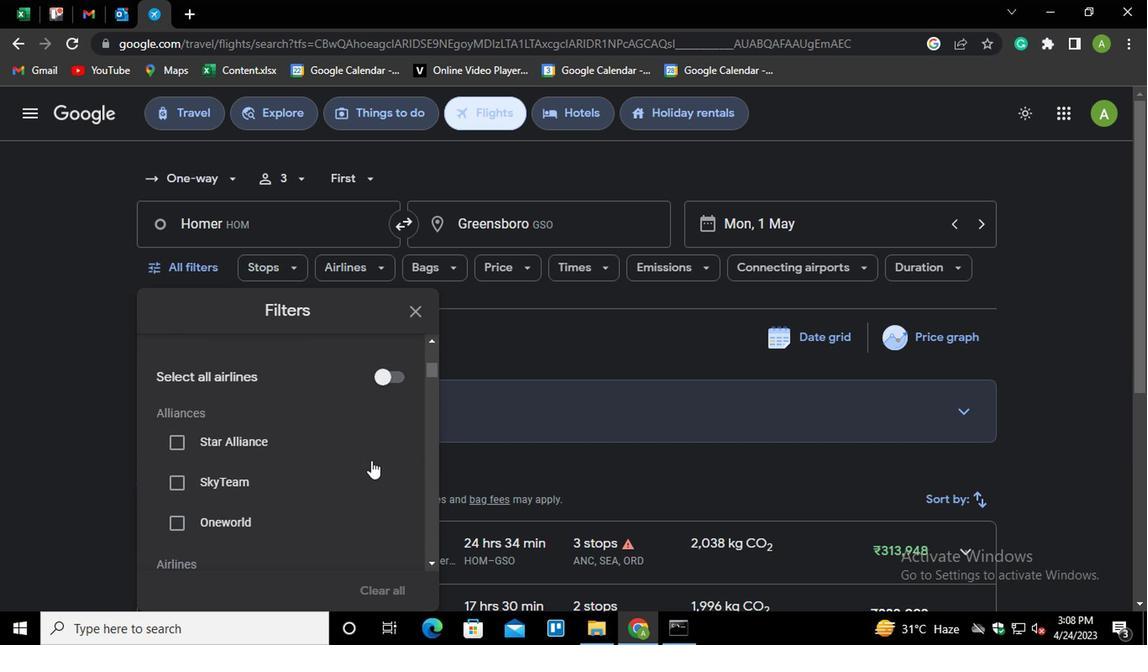 
Action: Mouse scrolled (368, 461) with delta (0, -1)
Screenshot: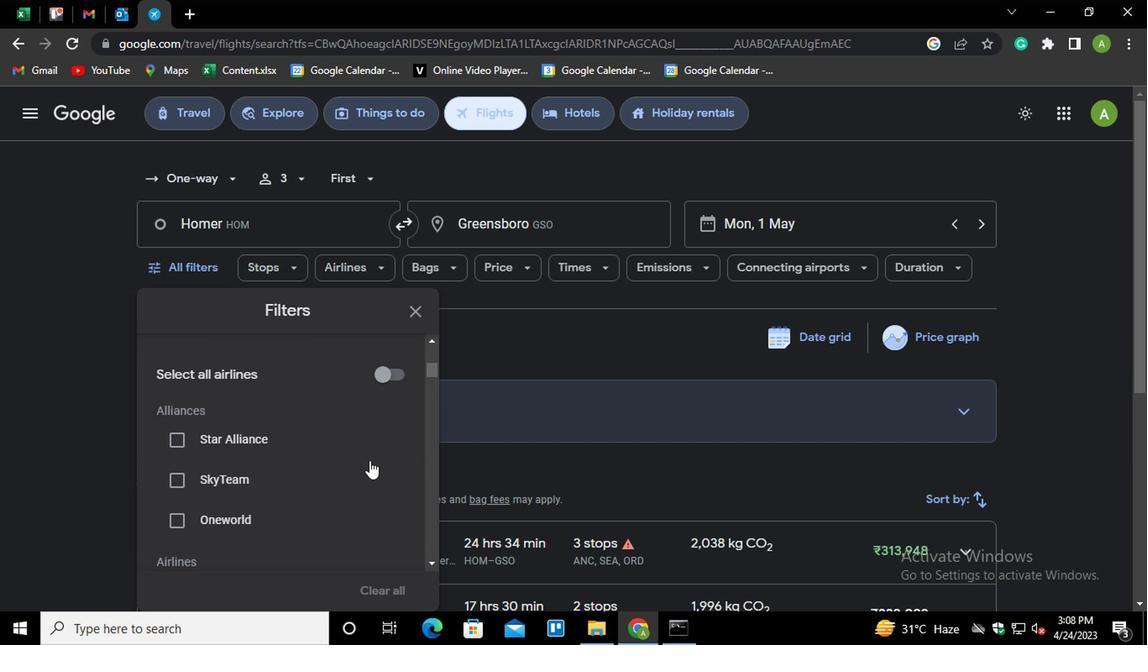 
Action: Mouse moved to (367, 462)
Screenshot: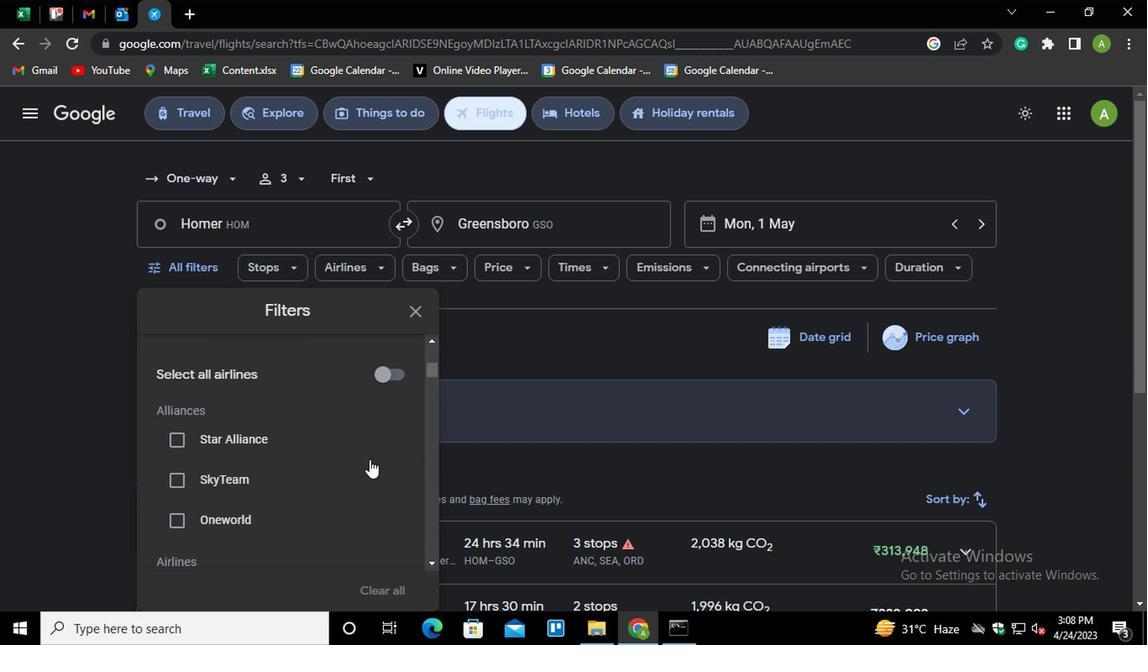 
Action: Mouse scrolled (367, 461) with delta (0, -1)
Screenshot: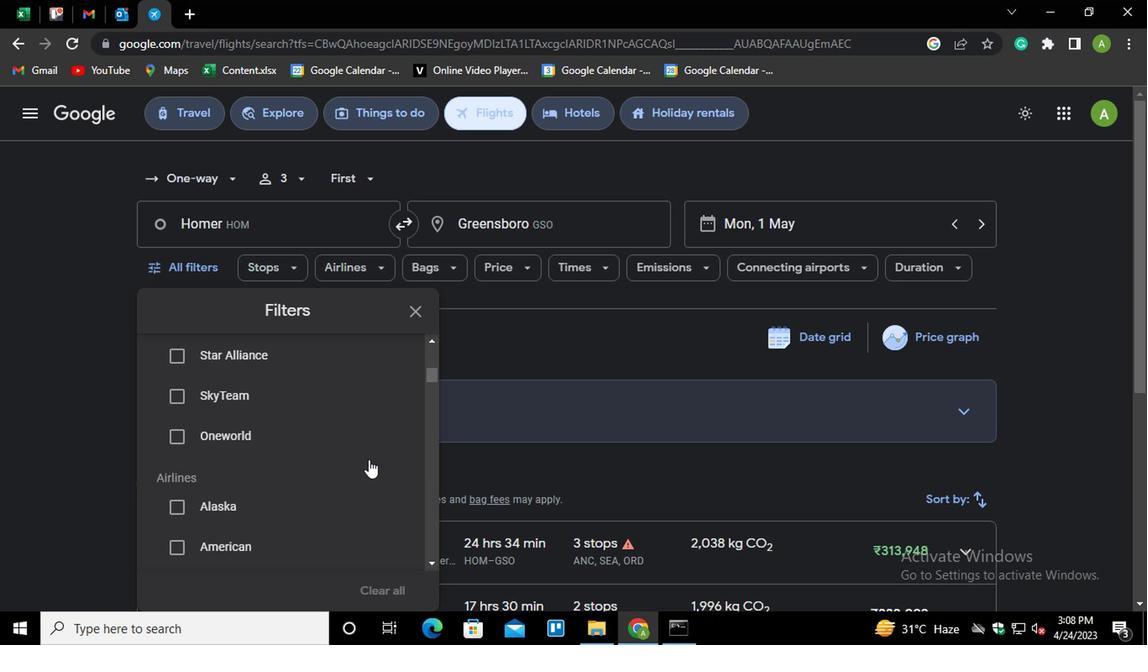 
Action: Mouse moved to (217, 459)
Screenshot: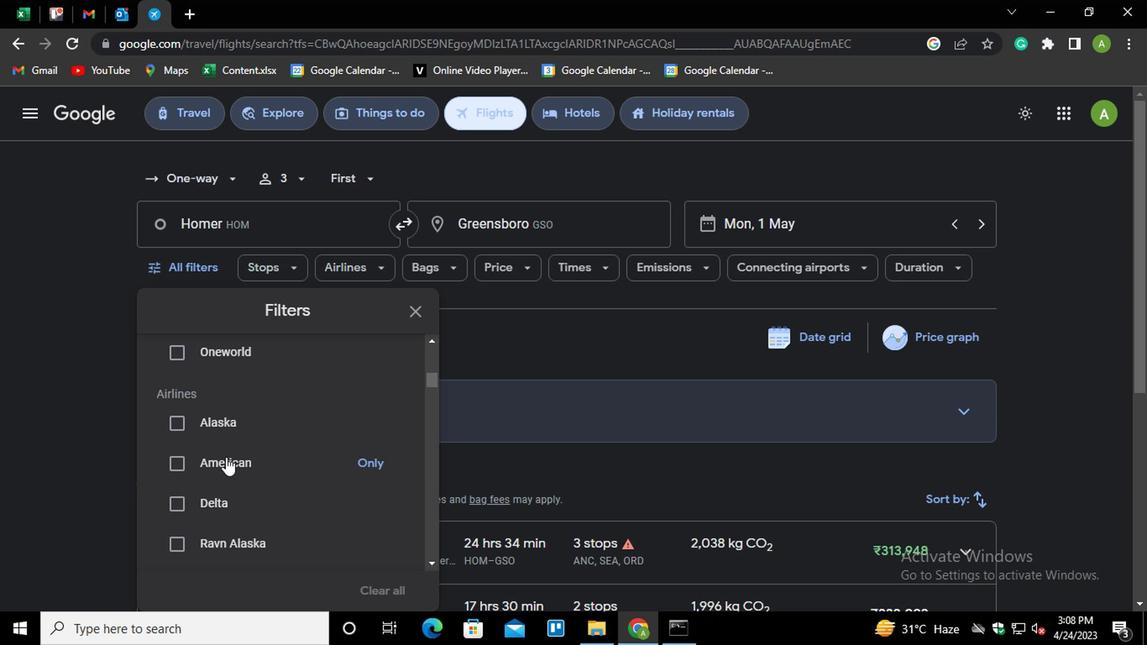 
Action: Mouse pressed left at (217, 459)
Screenshot: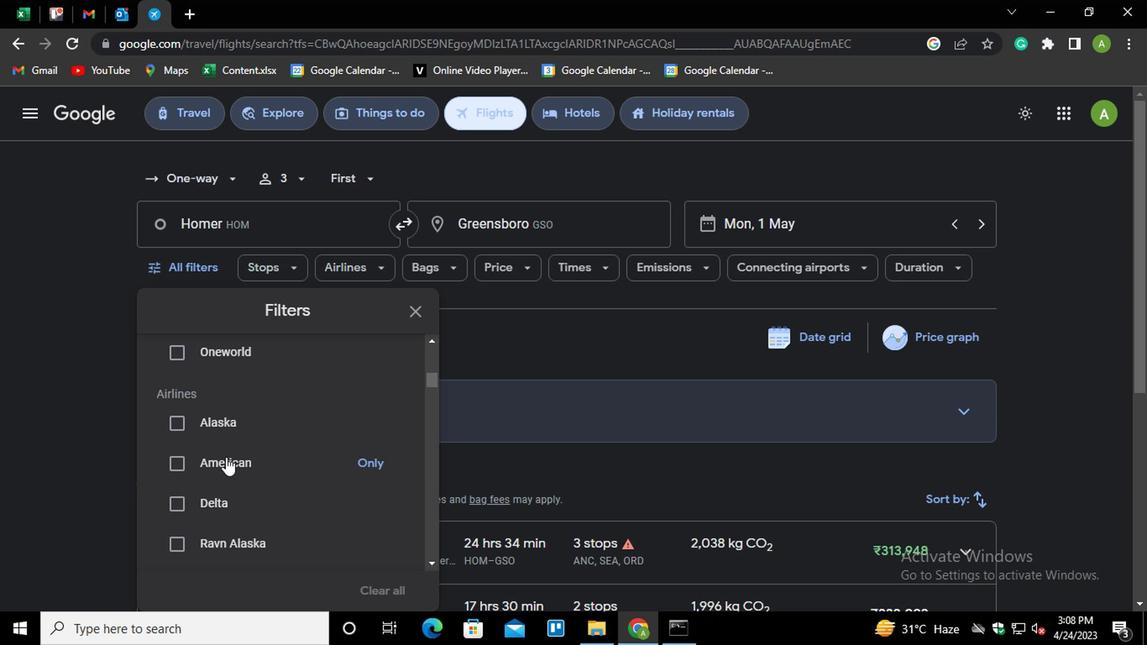 
Action: Mouse moved to (262, 456)
Screenshot: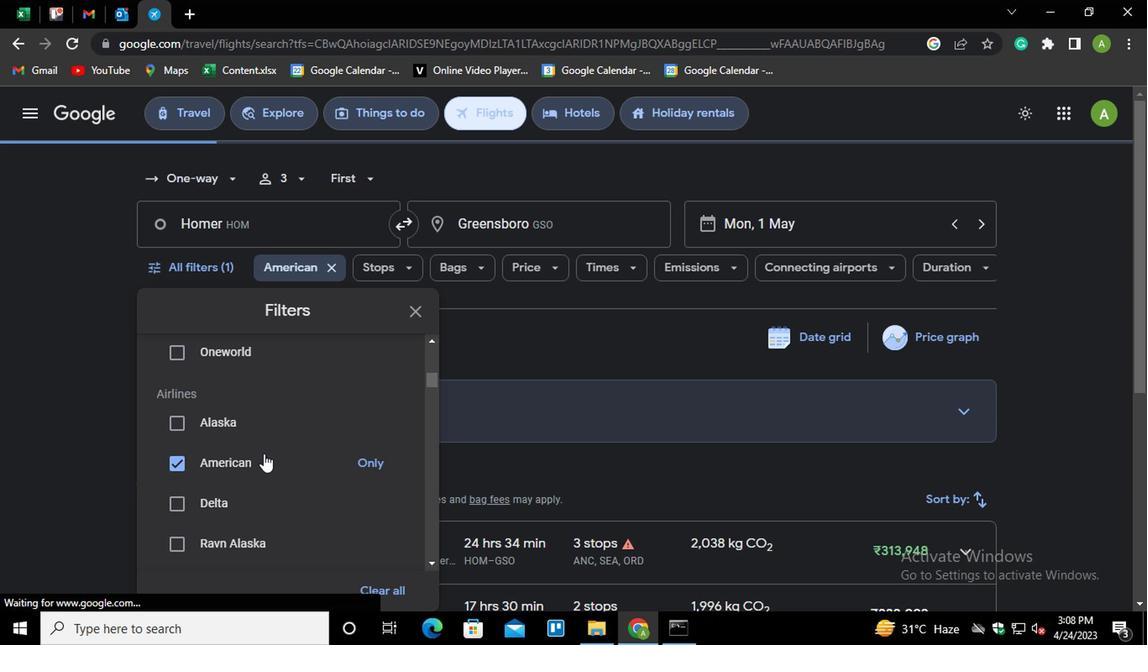 
Action: Mouse scrolled (262, 455) with delta (0, -1)
Screenshot: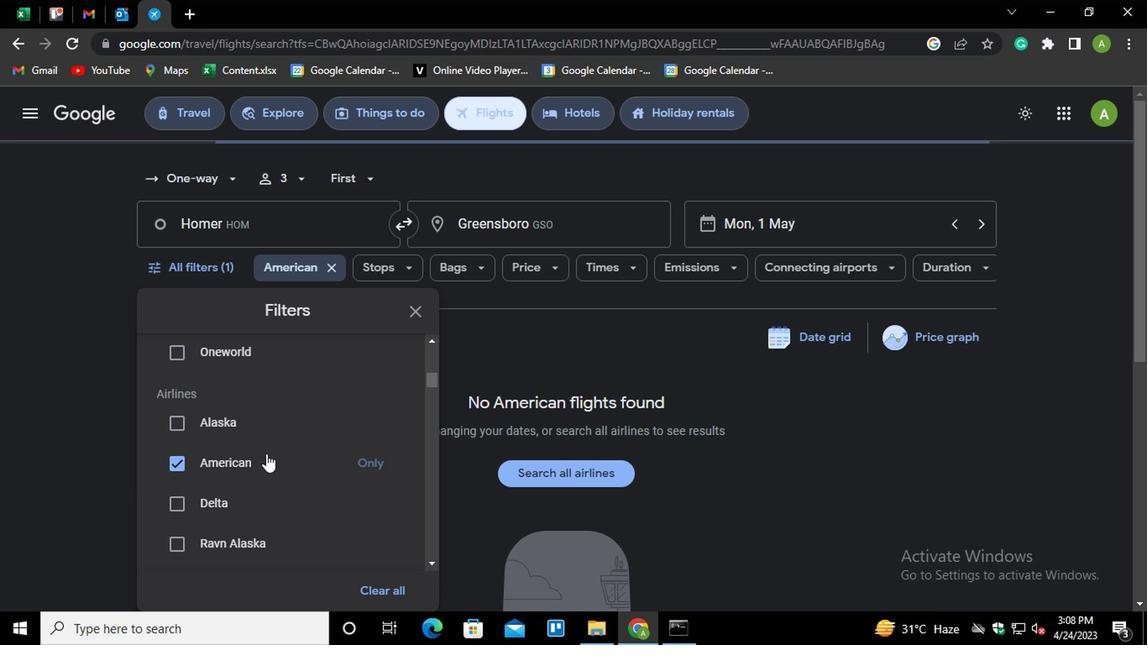 
Action: Mouse scrolled (262, 455) with delta (0, -1)
Screenshot: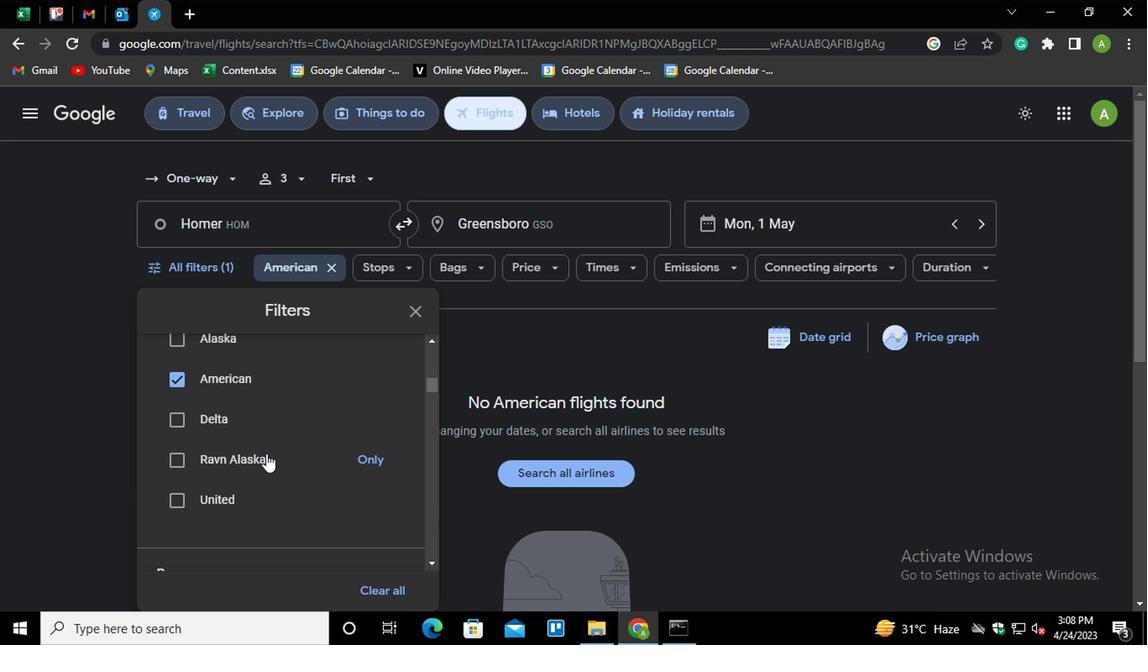 
Action: Mouse scrolled (262, 455) with delta (0, -1)
Screenshot: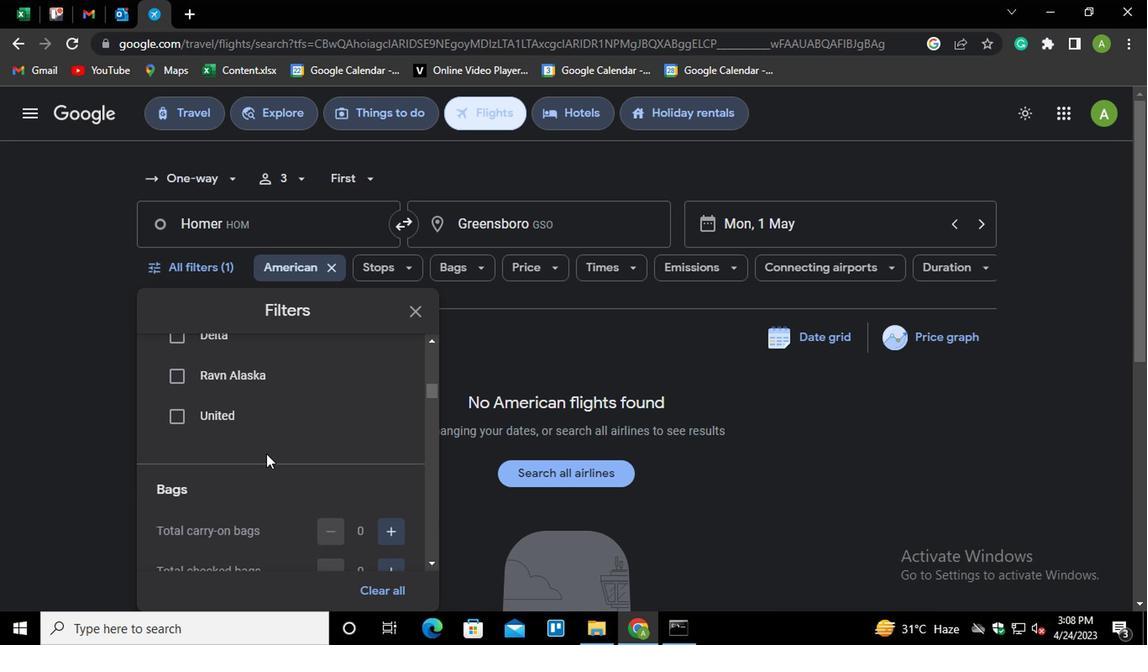 
Action: Mouse moved to (402, 454)
Screenshot: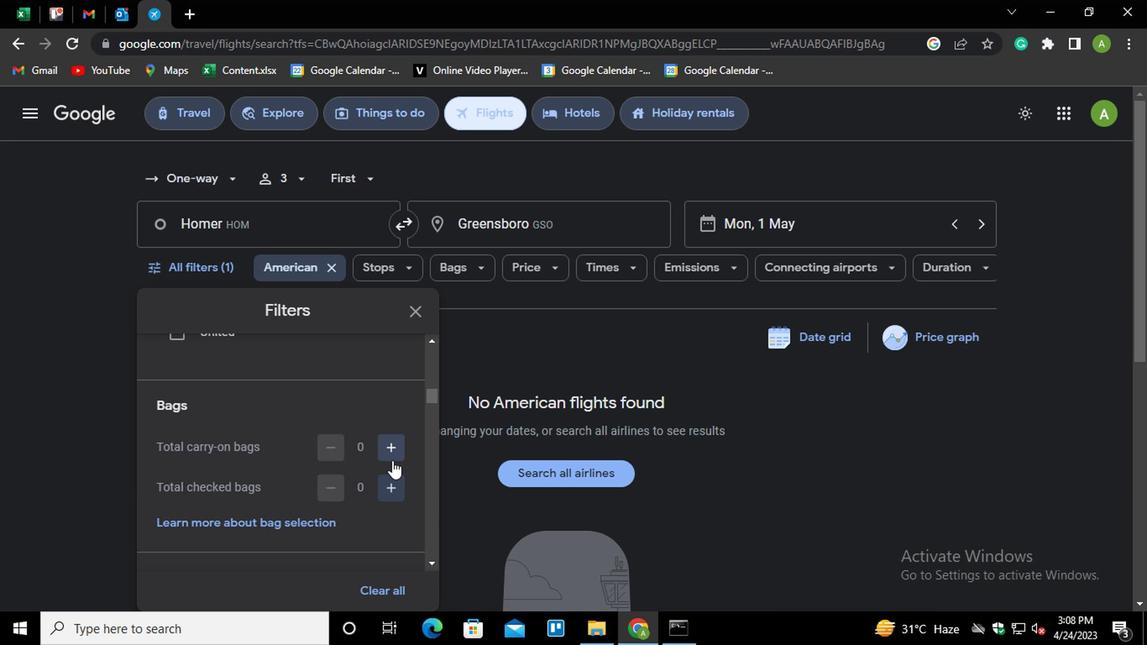 
Action: Mouse pressed left at (402, 454)
Screenshot: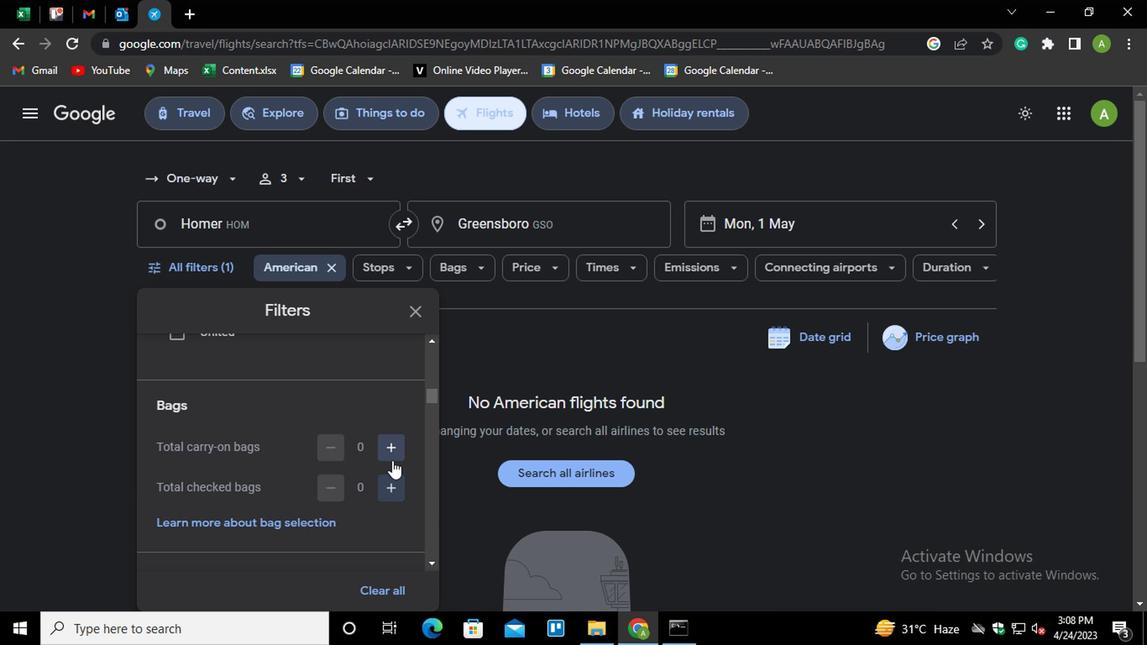 
Action: Mouse moved to (352, 479)
Screenshot: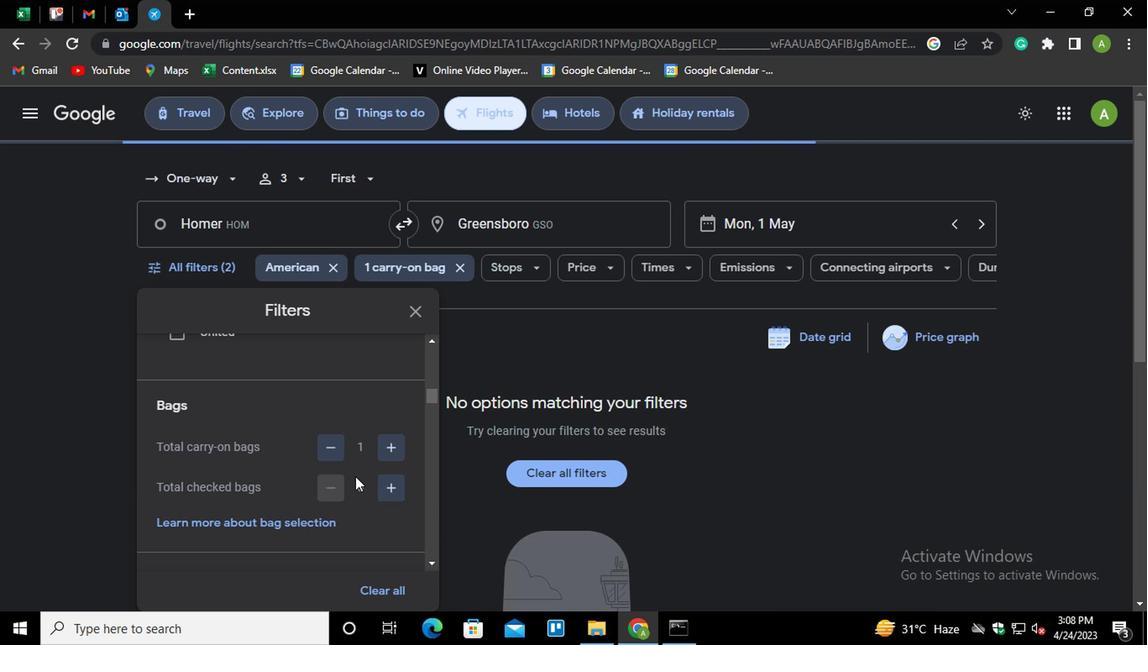 
Action: Mouse scrolled (352, 479) with delta (0, 0)
Screenshot: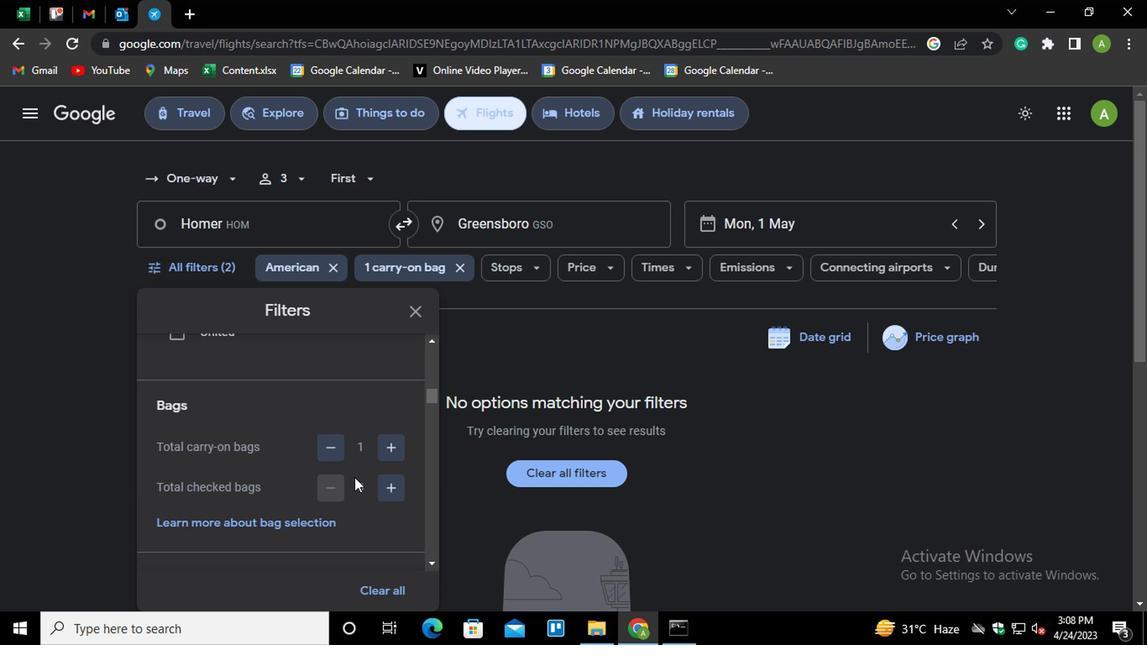 
Action: Mouse moved to (363, 477)
Screenshot: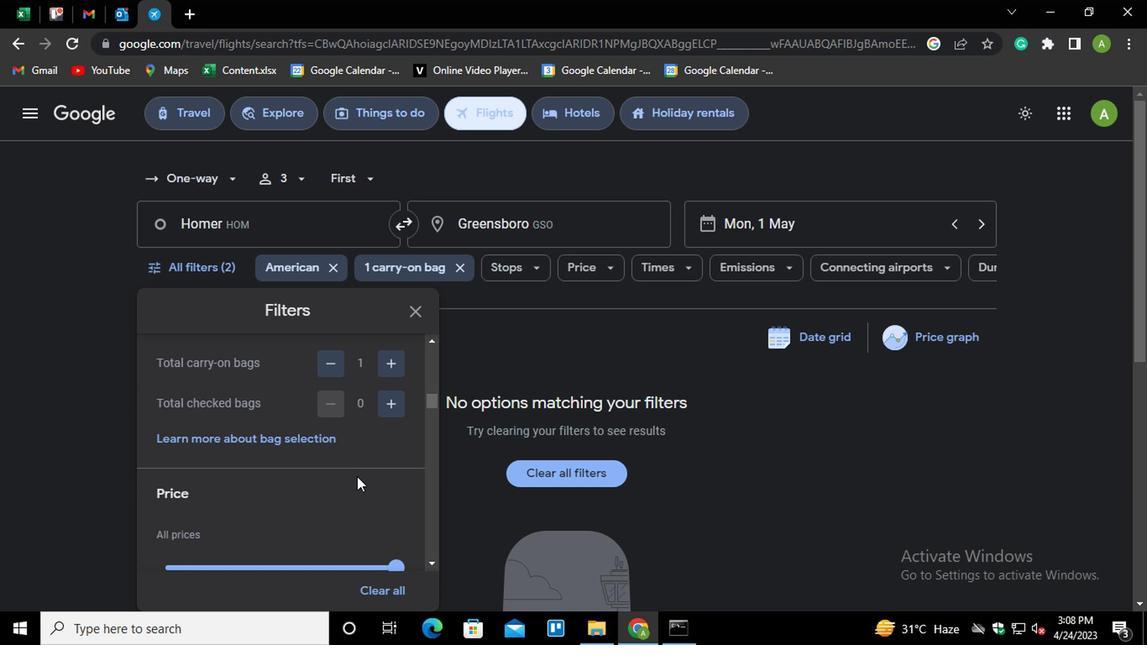 
Action: Mouse scrolled (363, 476) with delta (0, 0)
Screenshot: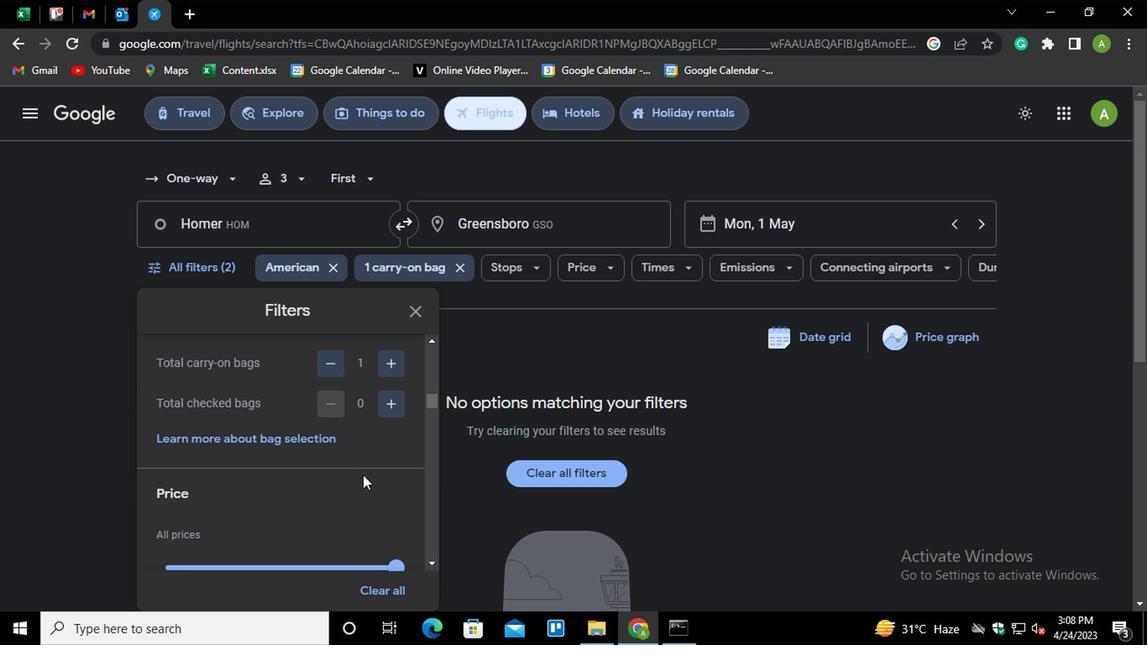 
Action: Mouse moved to (388, 480)
Screenshot: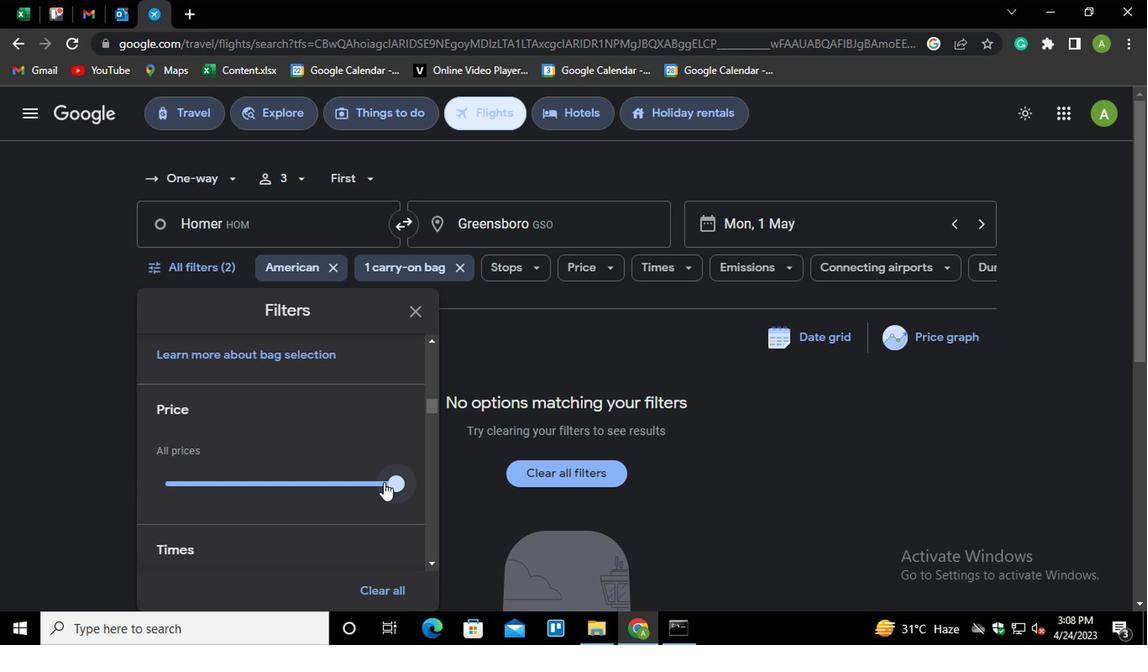 
Action: Mouse pressed left at (388, 480)
Screenshot: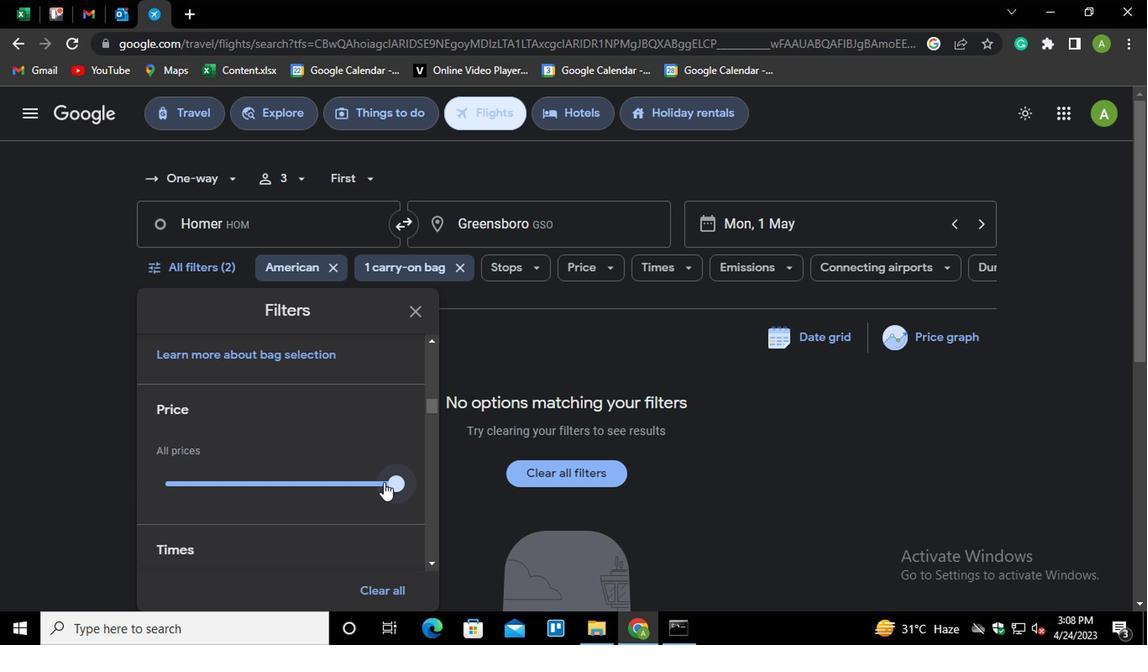 
Action: Mouse moved to (393, 489)
Screenshot: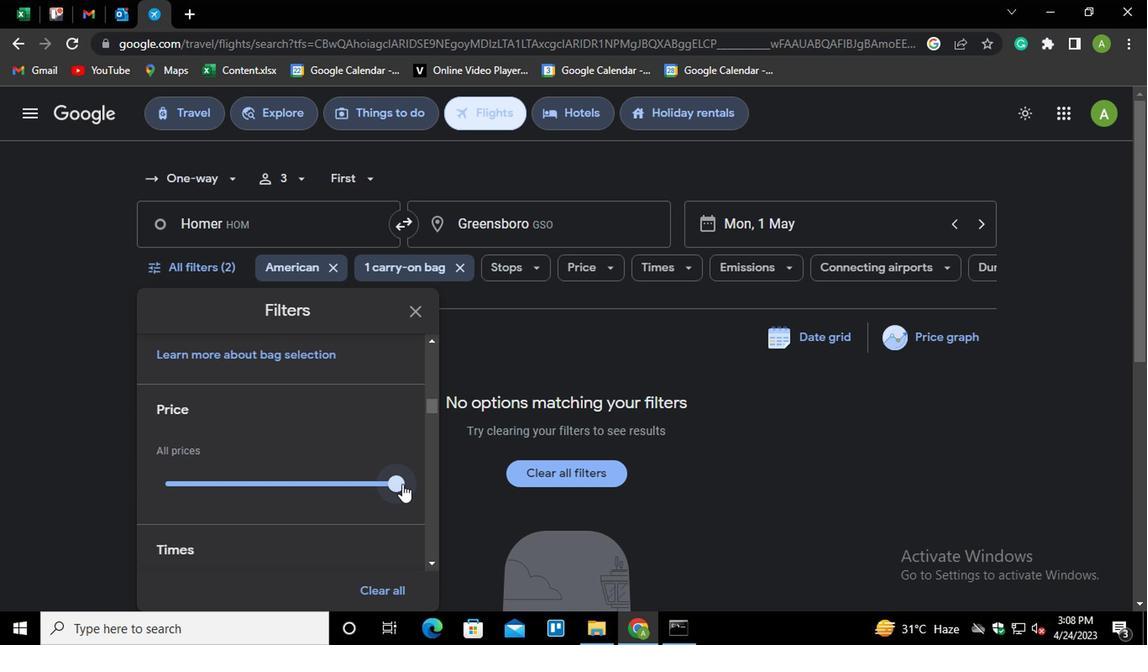 
Action: Mouse pressed left at (393, 489)
Screenshot: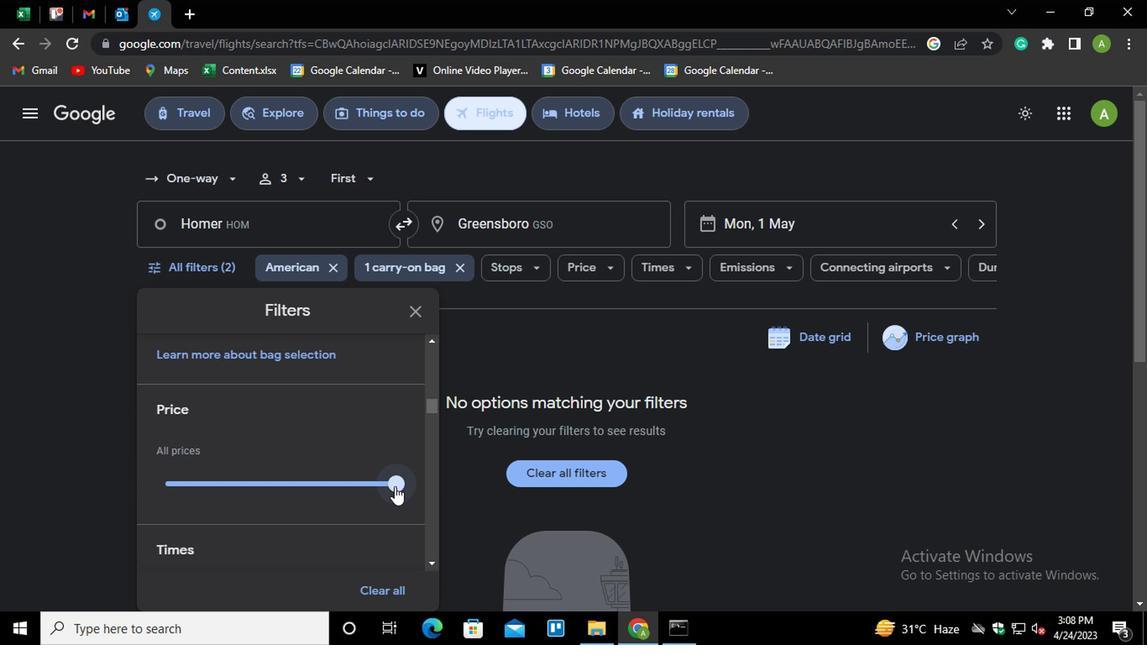 
Action: Mouse moved to (365, 542)
Screenshot: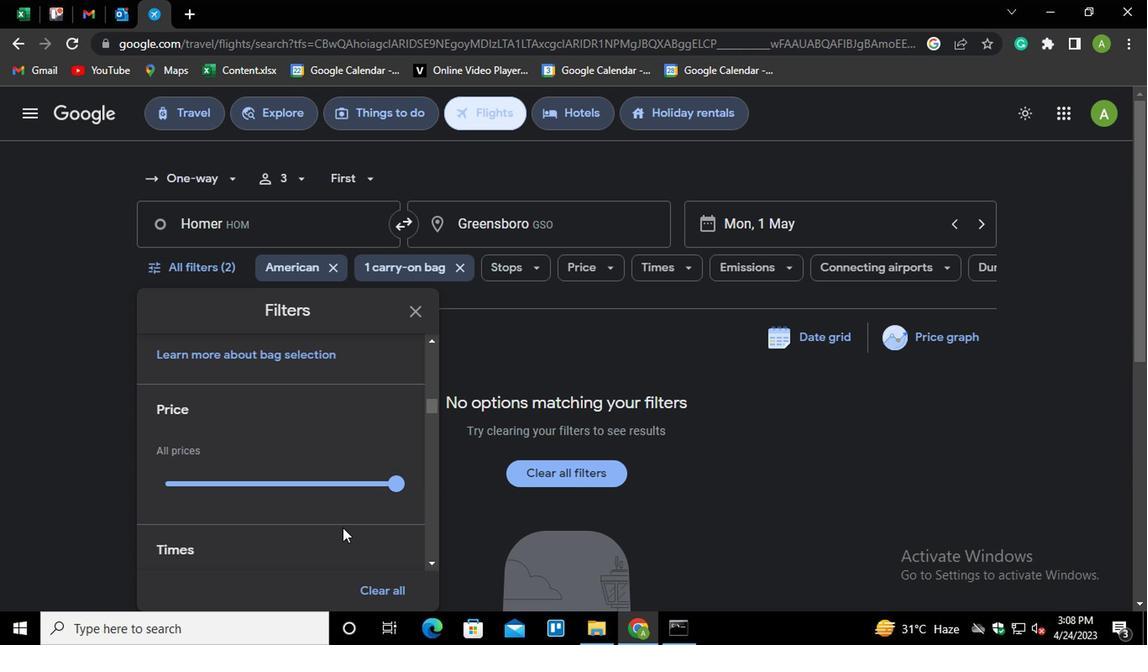 
Action: Mouse scrolled (365, 541) with delta (0, 0)
Screenshot: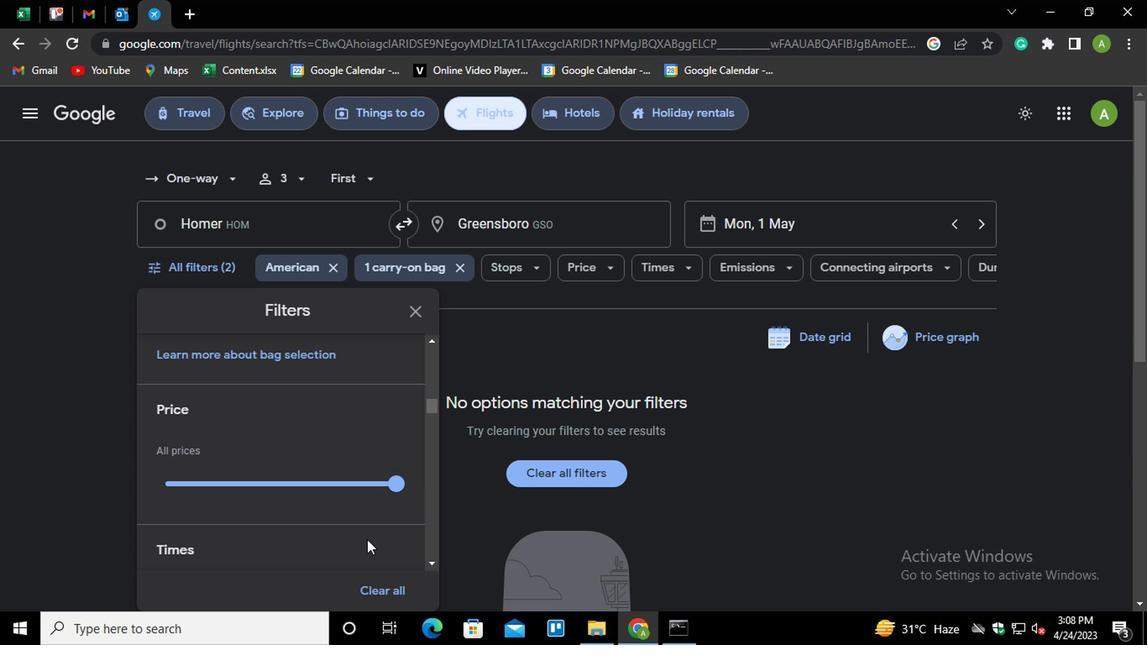 
Action: Mouse moved to (365, 542)
Screenshot: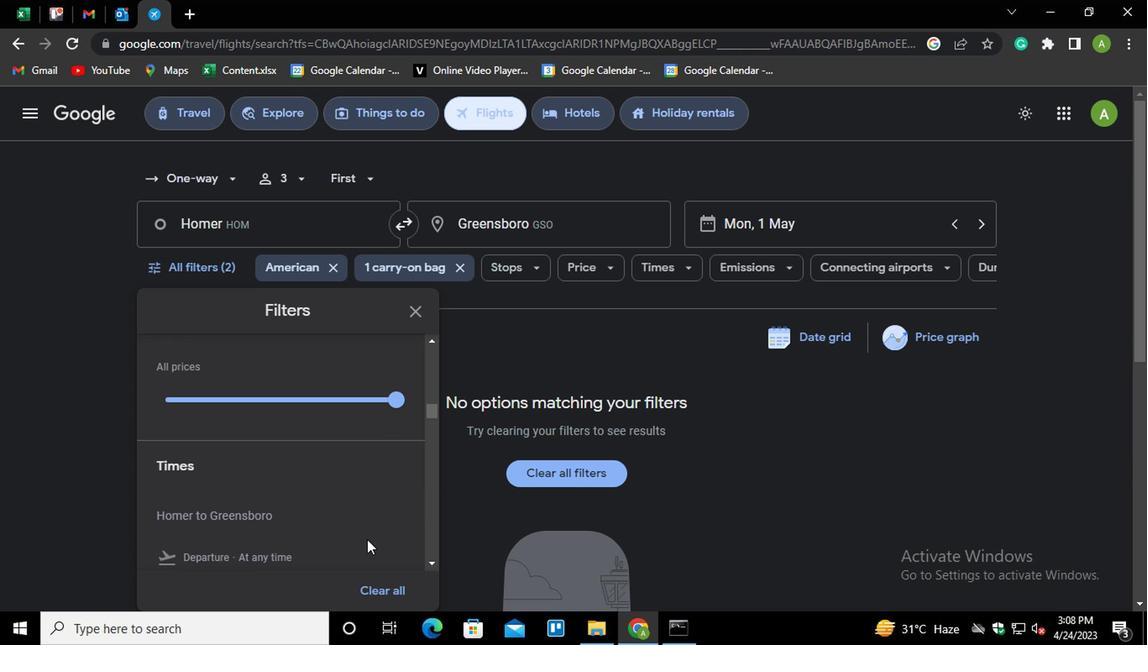 
Action: Mouse scrolled (365, 541) with delta (0, 0)
Screenshot: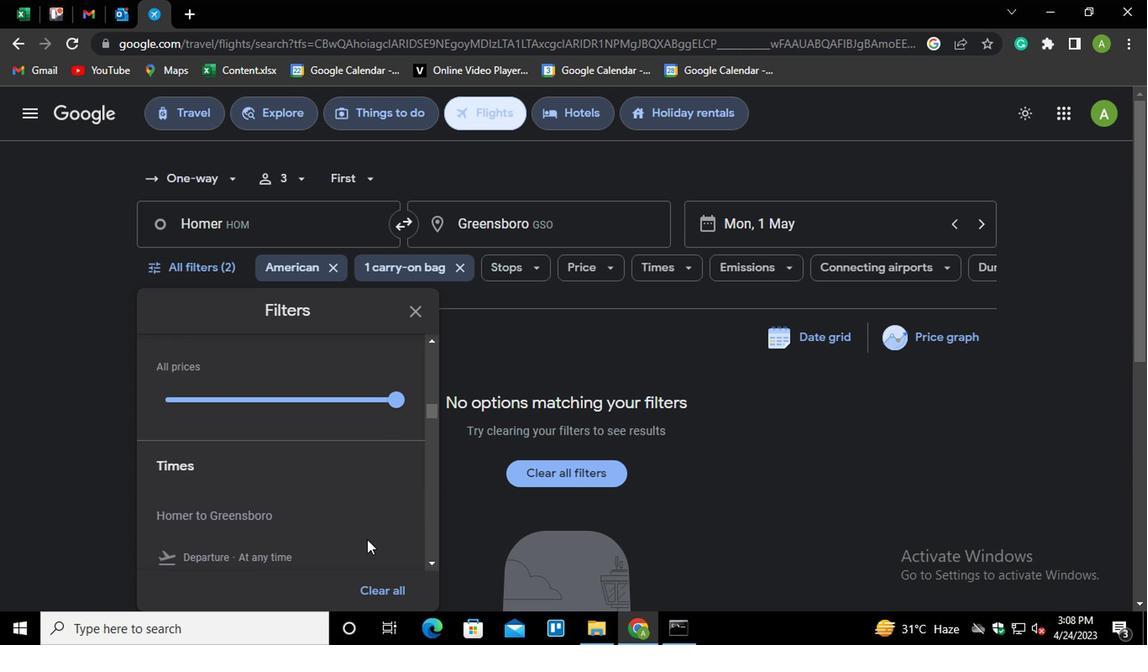 
Action: Mouse moved to (365, 541)
Screenshot: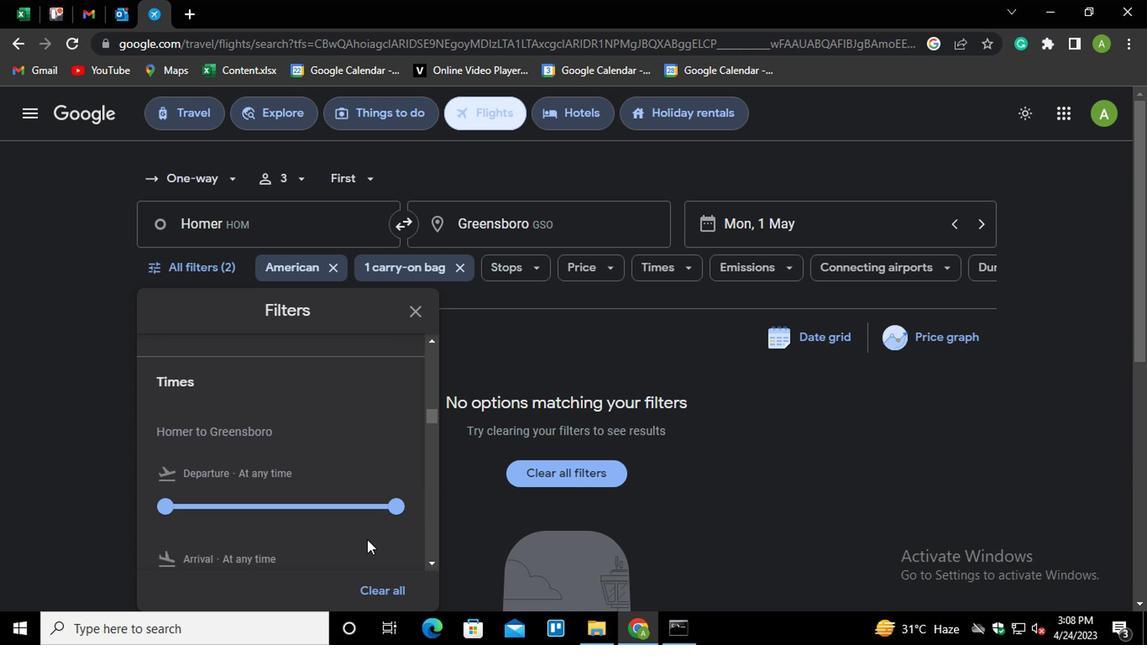 
Action: Mouse scrolled (365, 540) with delta (0, -1)
Screenshot: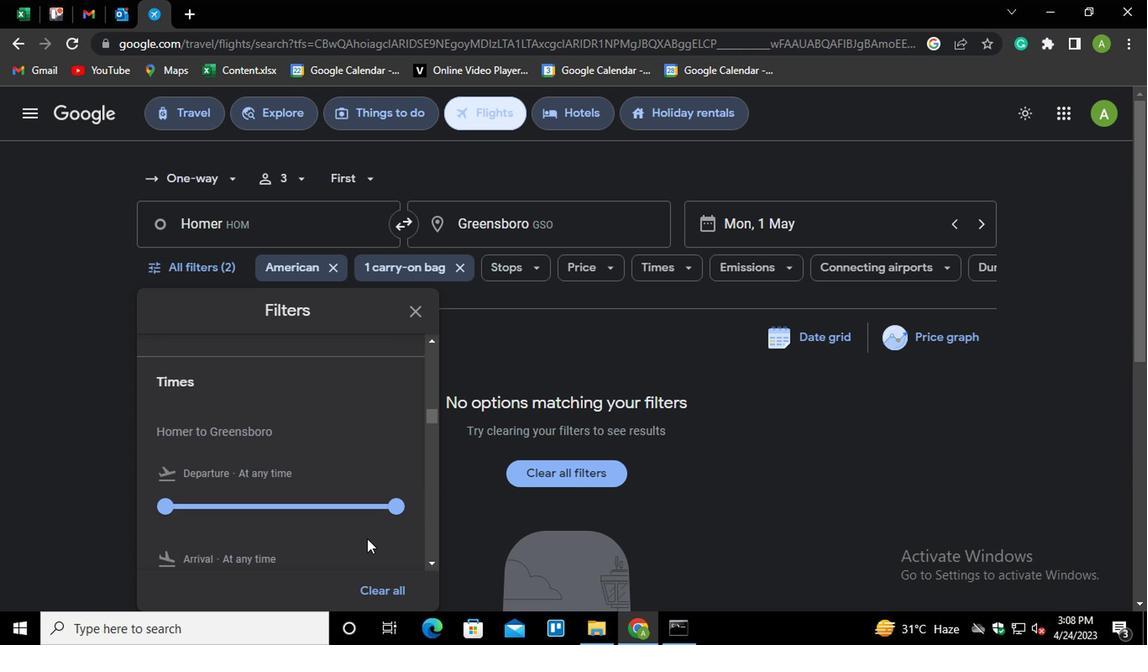 
Action: Mouse moved to (365, 538)
Screenshot: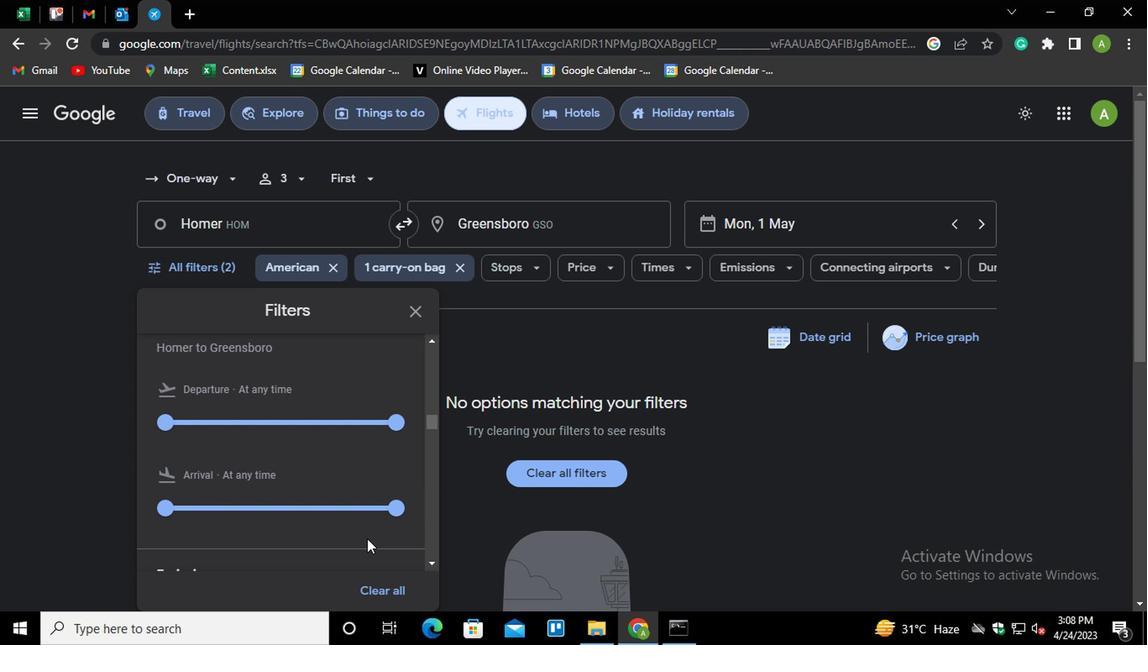 
Action: Mouse scrolled (365, 538) with delta (0, 0)
Screenshot: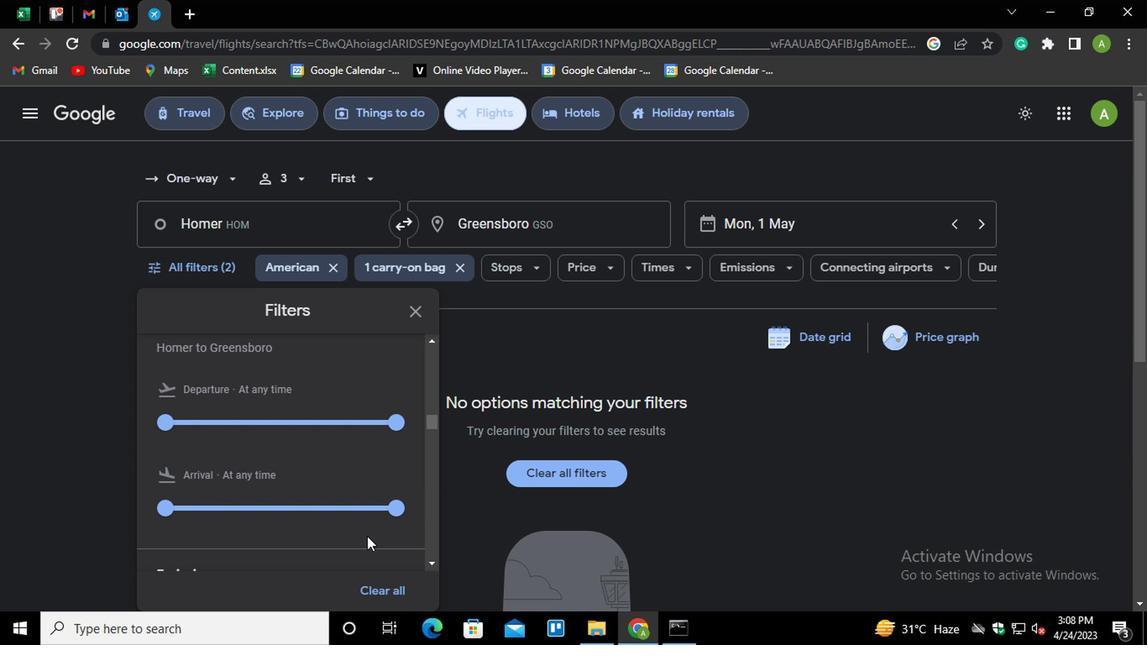 
Action: Mouse moved to (367, 531)
Screenshot: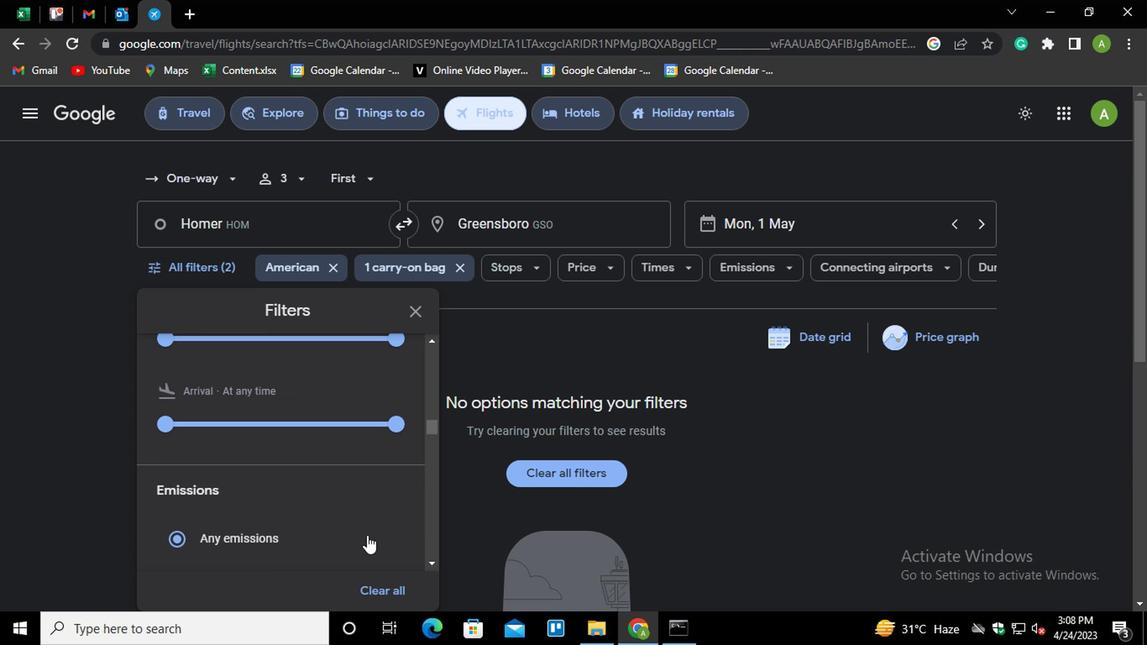 
Action: Mouse scrolled (367, 532) with delta (0, 0)
Screenshot: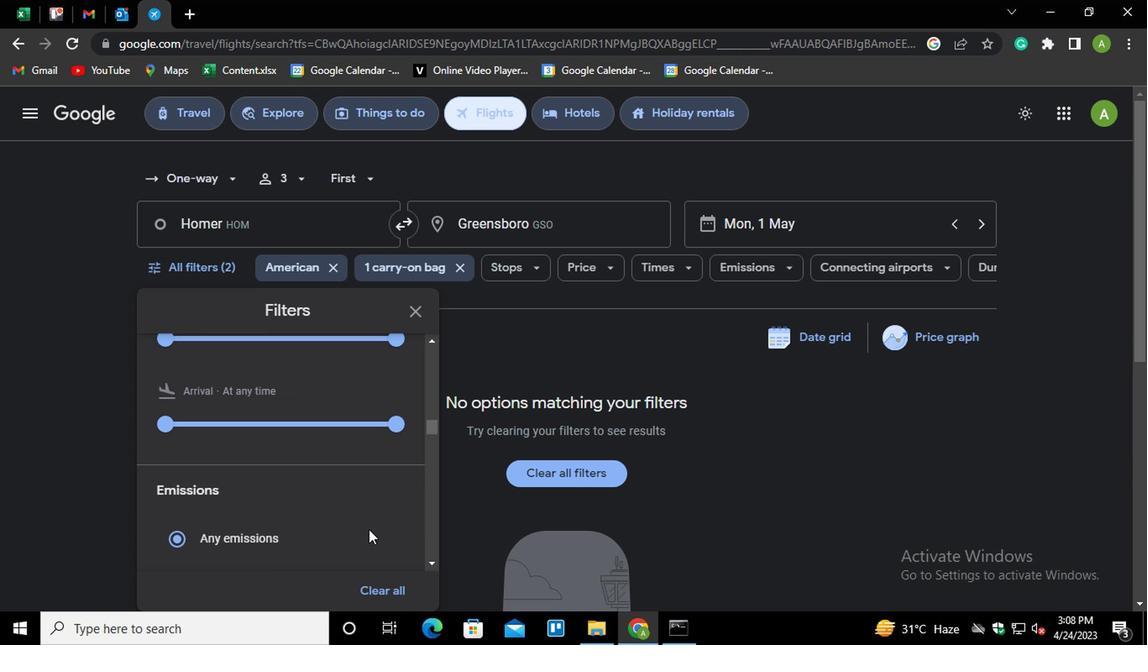 
Action: Mouse moved to (163, 420)
Screenshot: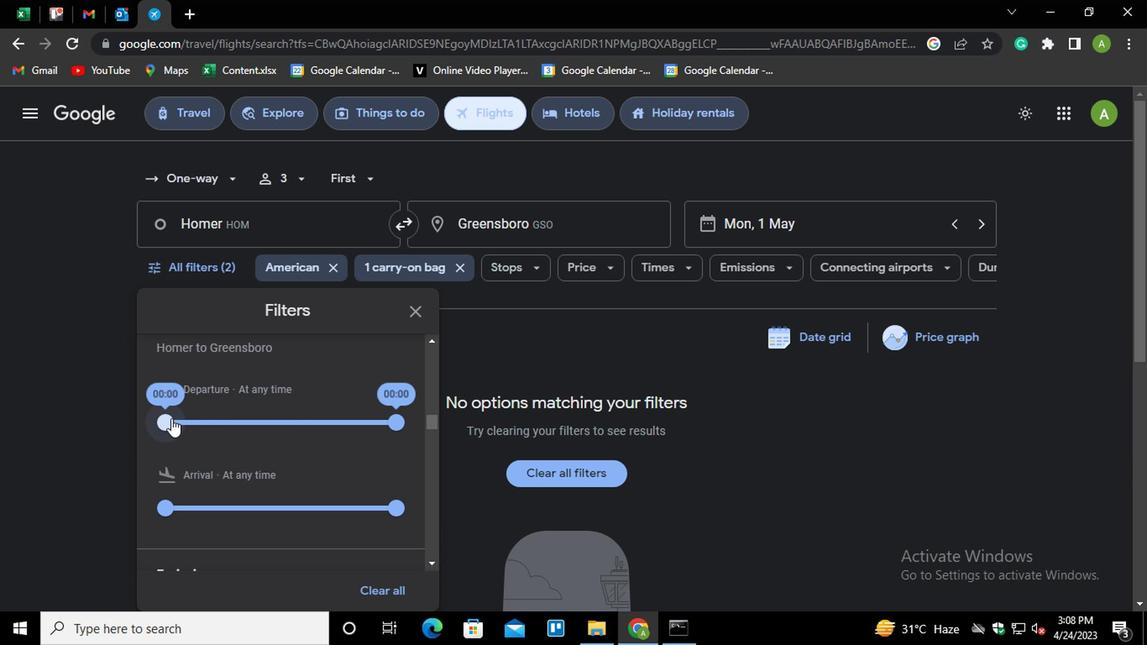 
Action: Mouse pressed left at (163, 420)
Screenshot: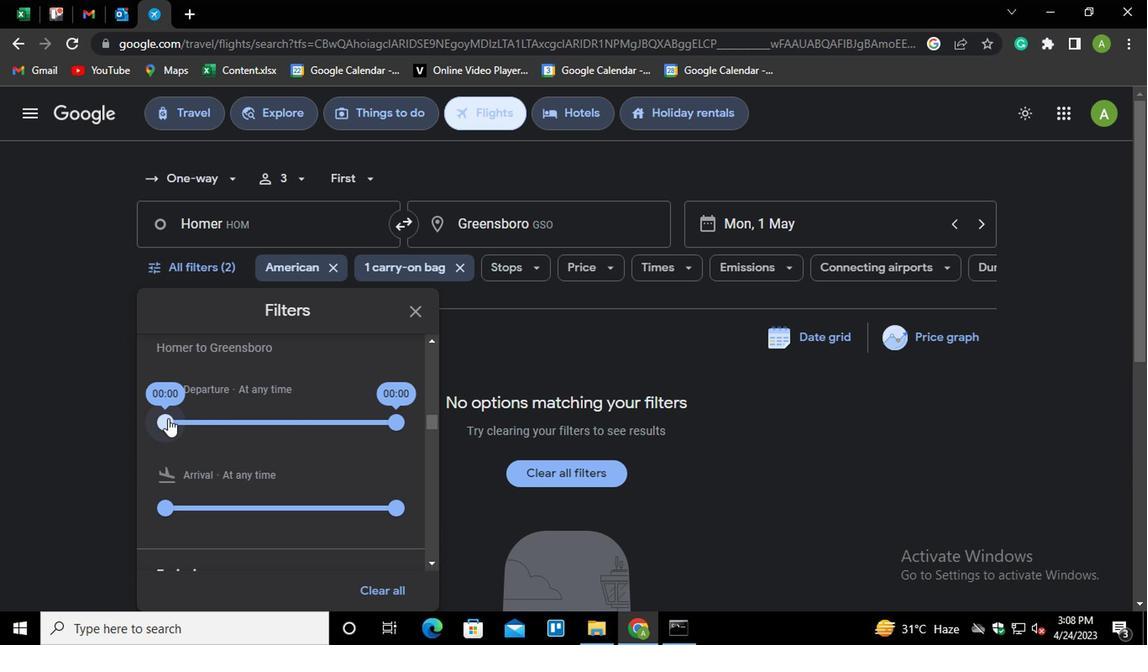 
Action: Mouse moved to (392, 430)
Screenshot: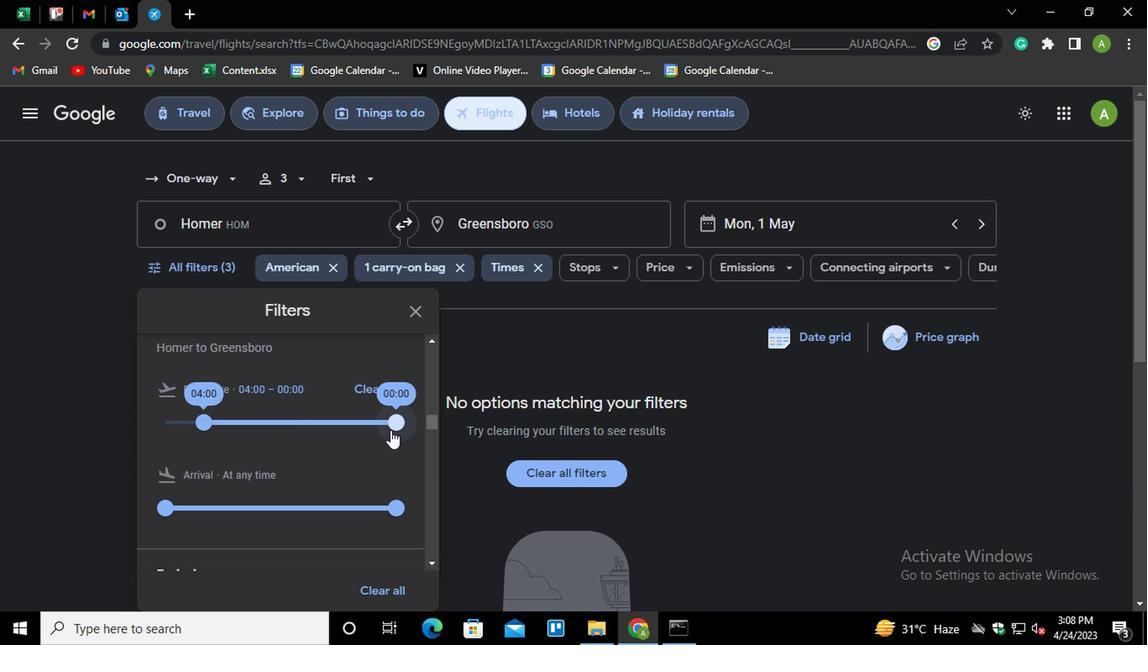 
Action: Mouse pressed left at (392, 430)
Screenshot: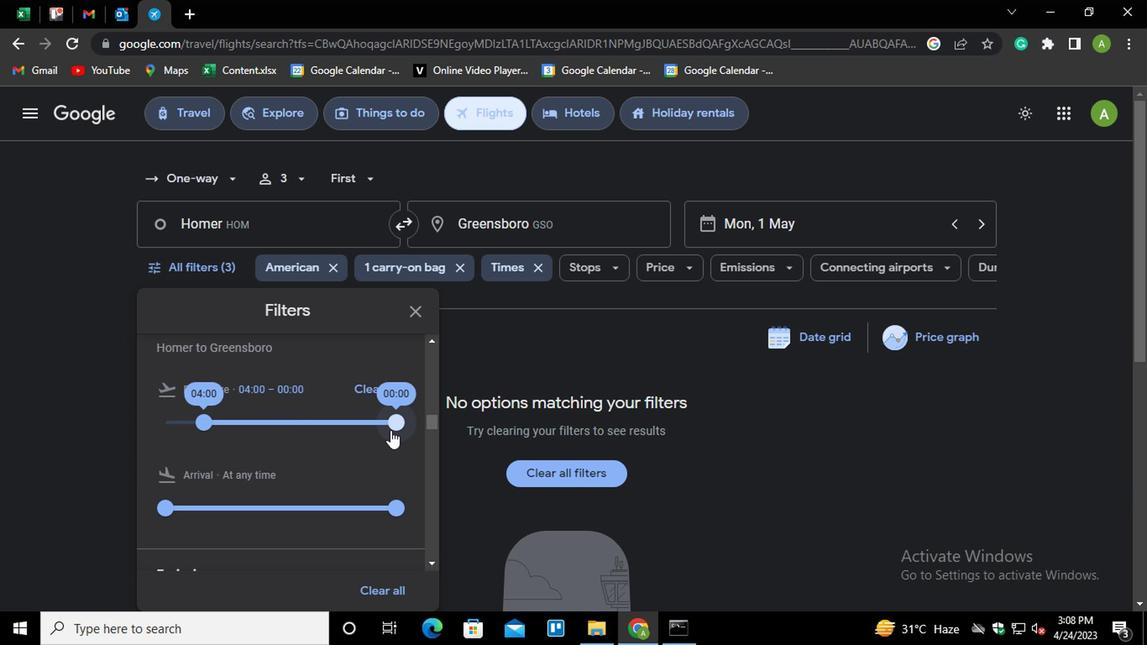
Action: Mouse moved to (328, 500)
Screenshot: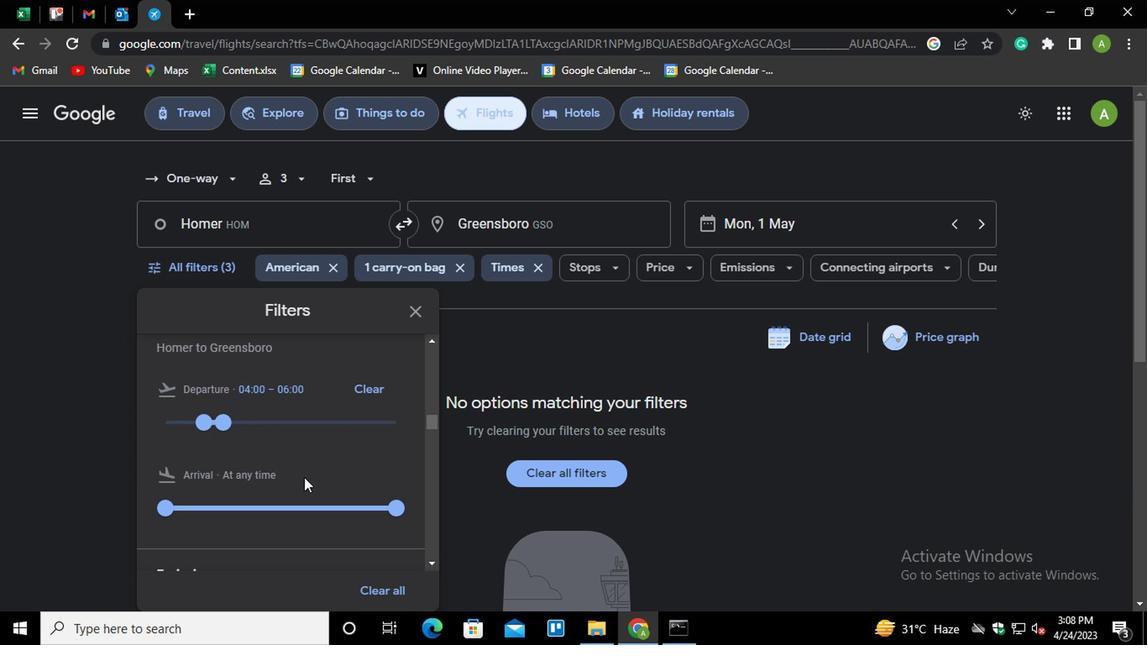 
Action: Mouse scrolled (328, 499) with delta (0, 0)
Screenshot: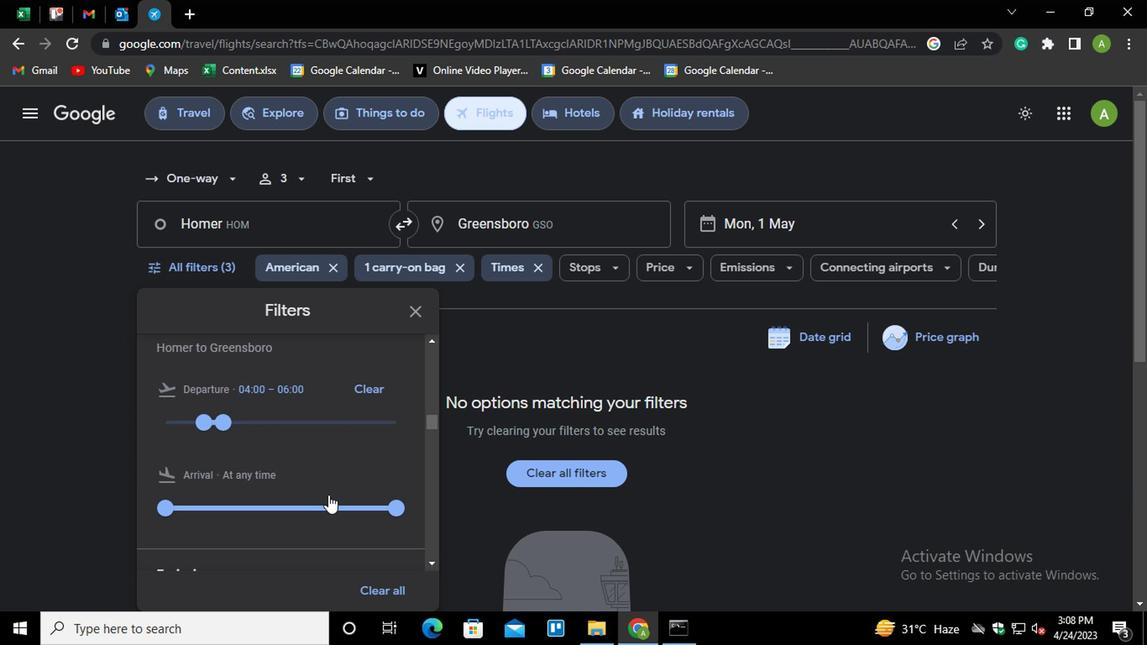 
Action: Mouse scrolled (328, 499) with delta (0, 0)
Screenshot: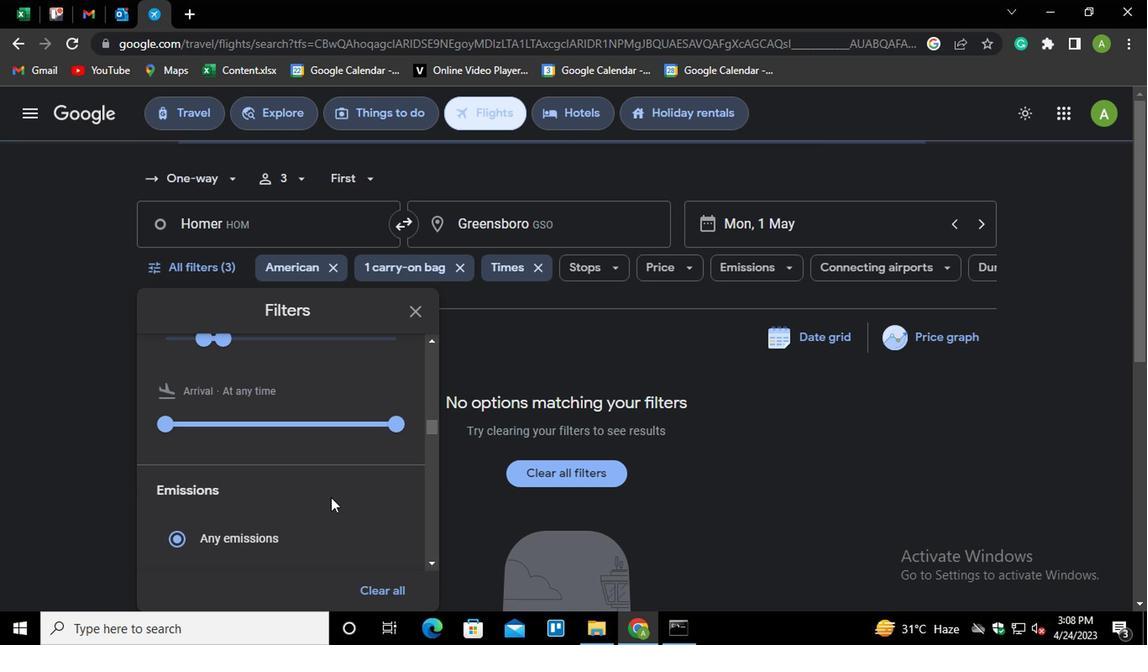 
Action: Mouse moved to (329, 500)
Screenshot: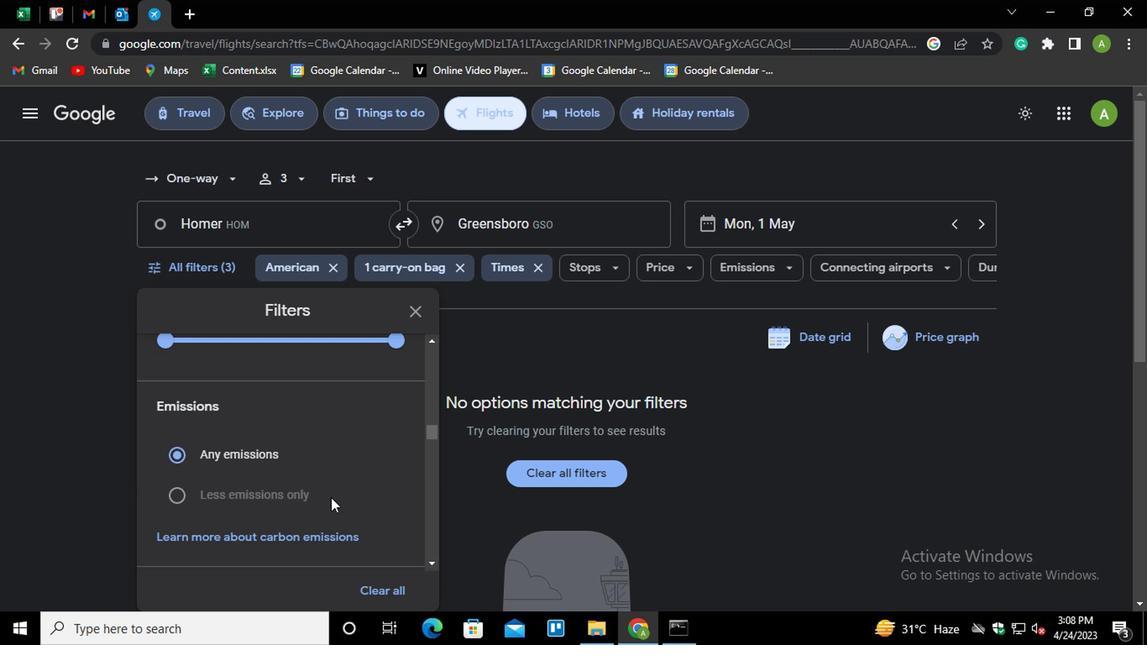 
Action: Mouse scrolled (329, 499) with delta (0, 0)
Screenshot: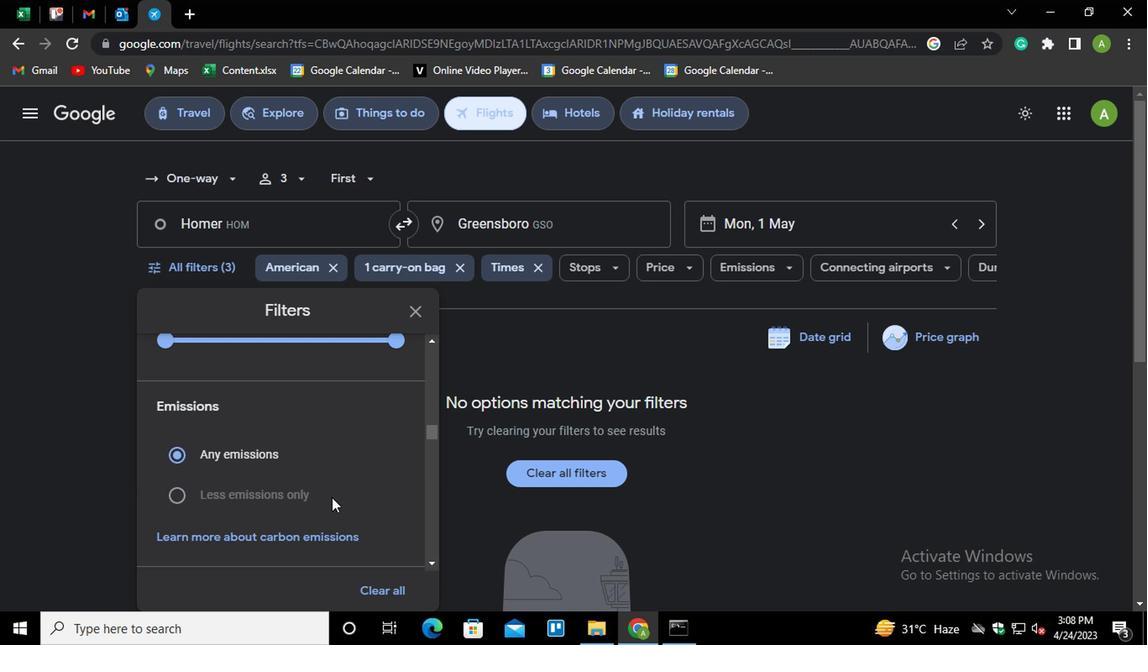 
Action: Mouse scrolled (329, 499) with delta (0, 0)
Screenshot: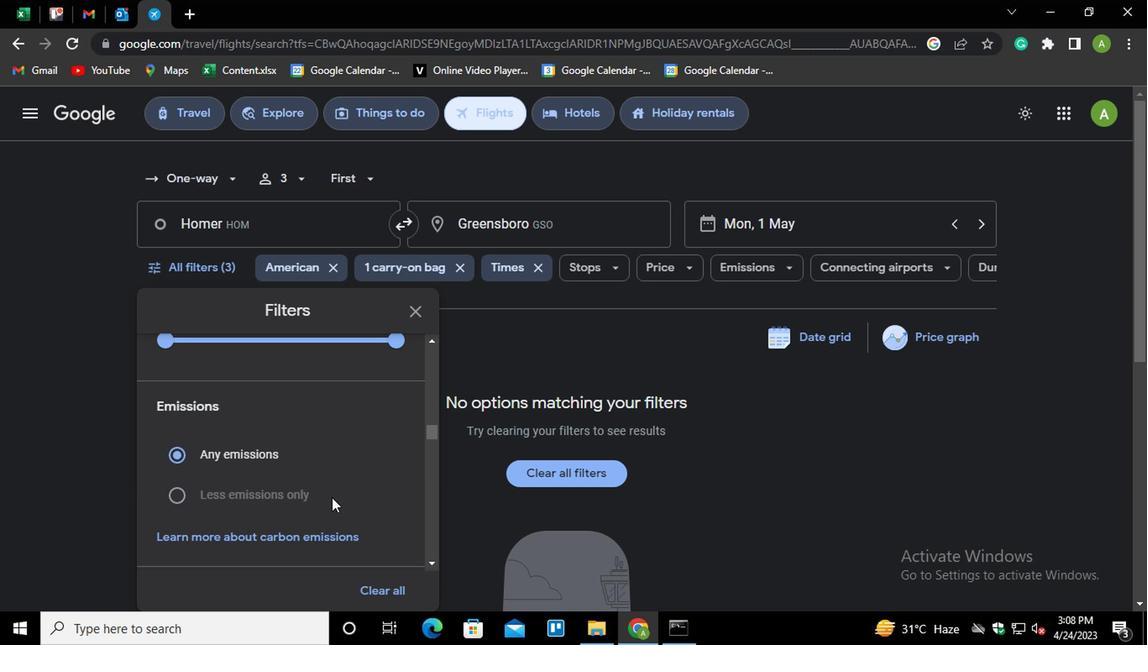 
Action: Mouse moved to (786, 477)
Screenshot: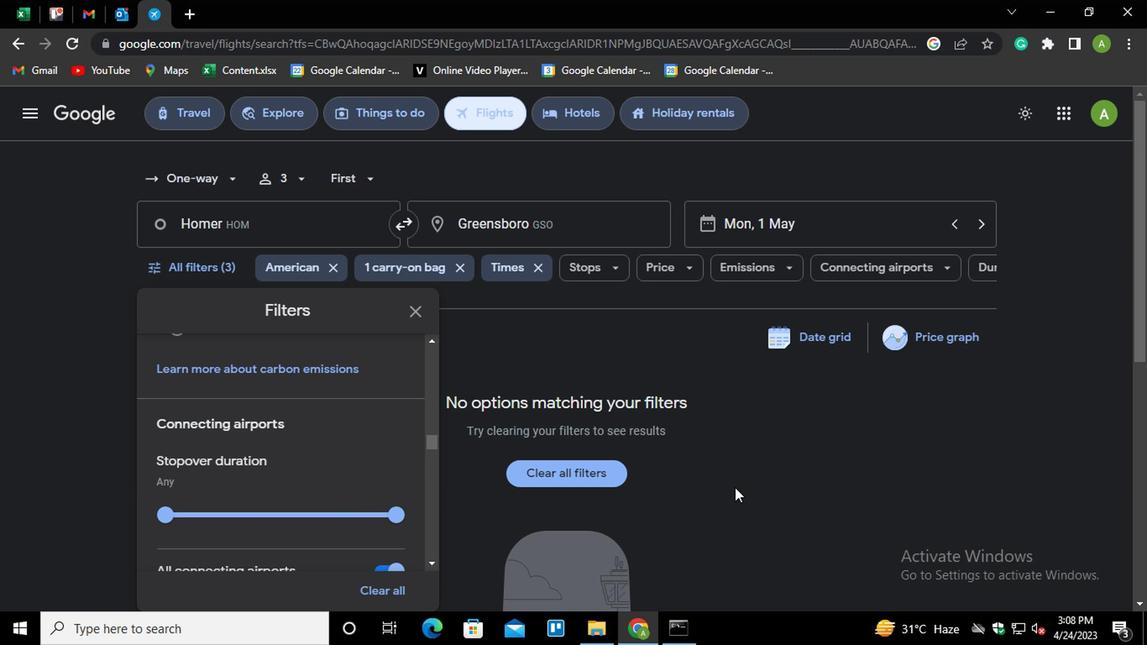 
Action: Mouse pressed left at (786, 477)
Screenshot: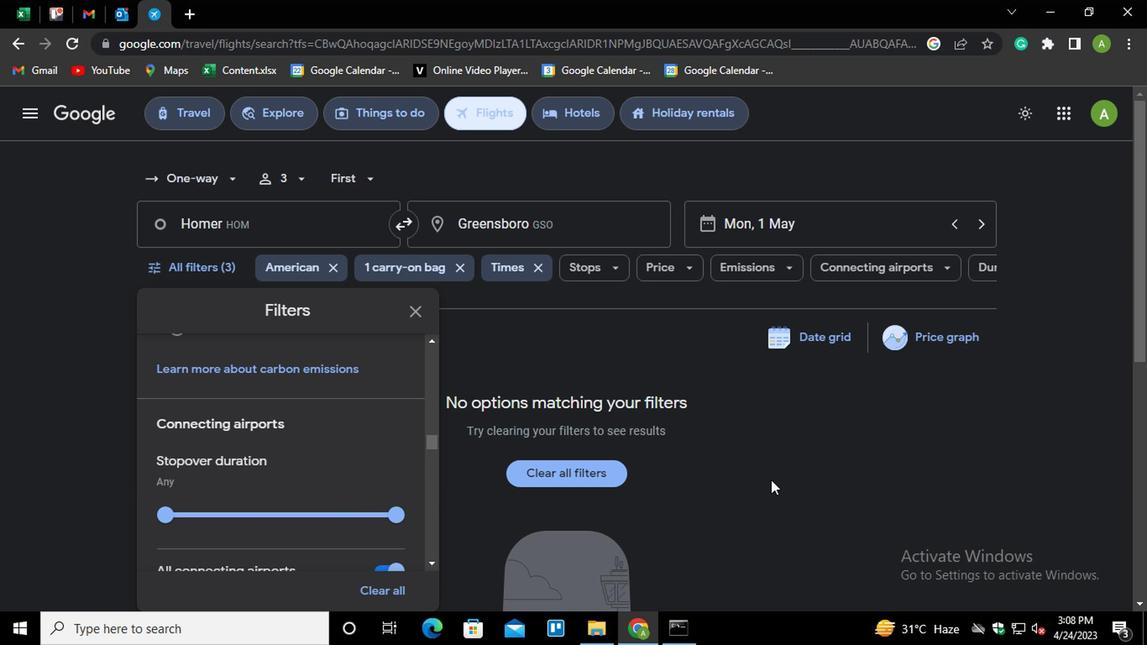 
Action: Mouse moved to (718, 510)
Screenshot: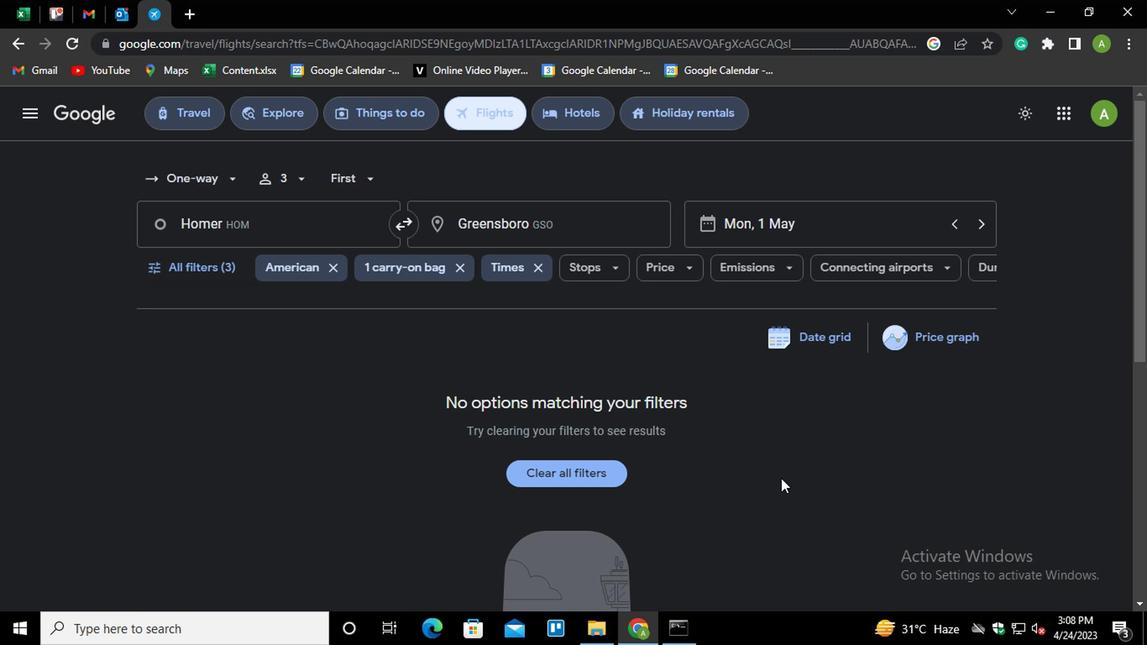 
